 Task: Find connections with filter location Cotia with filter topic #brandingwith filter profile language English with filter current company Genpact with filter school Noida International University with filter industry Retail Gasoline with filter service category Growth Marketing with filter keywords title Graphic Designer
Action: Mouse moved to (542, 96)
Screenshot: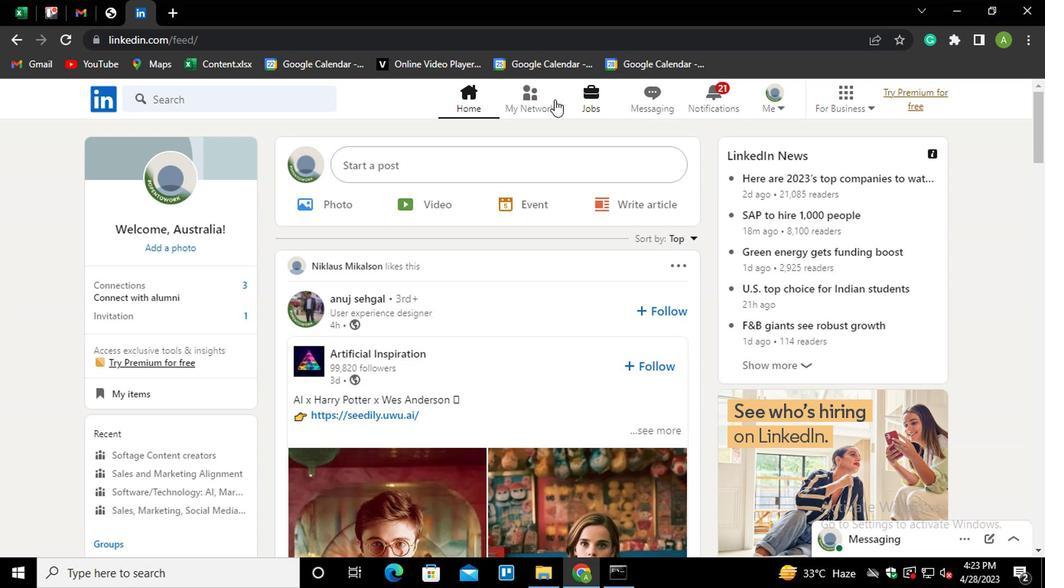 
Action: Mouse pressed left at (542, 96)
Screenshot: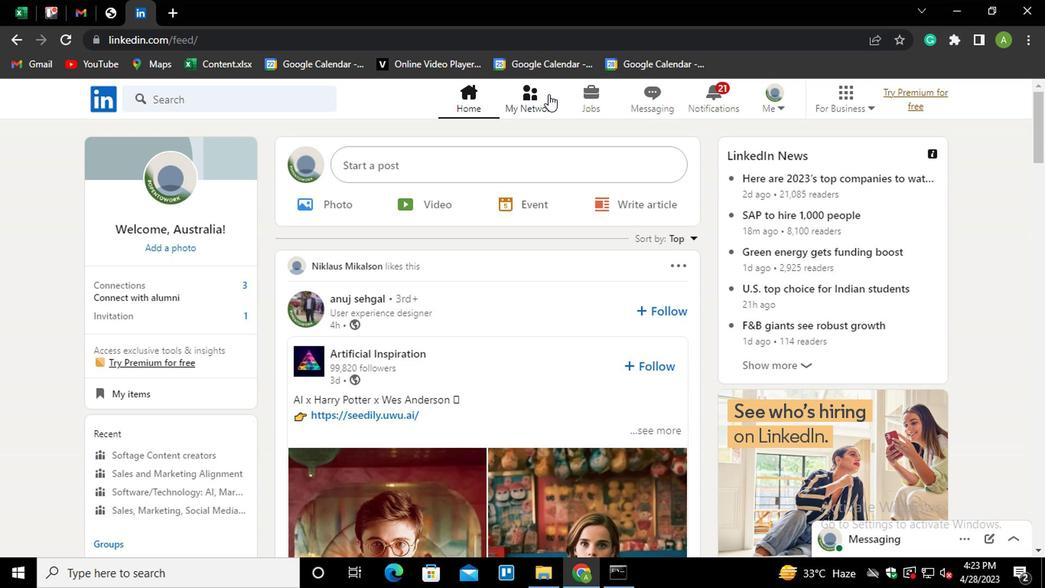 
Action: Mouse moved to (178, 182)
Screenshot: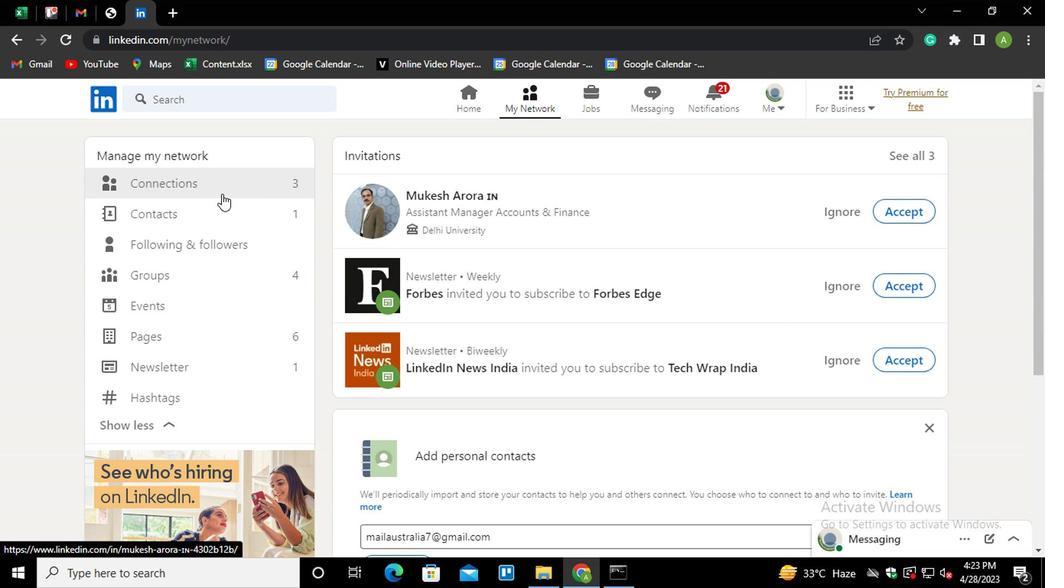 
Action: Mouse pressed left at (178, 182)
Screenshot: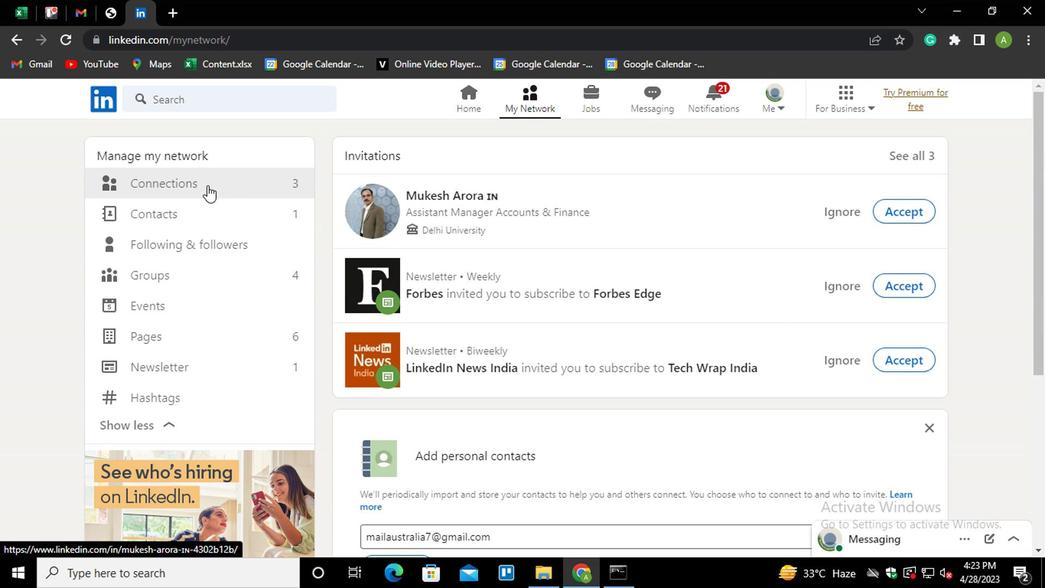 
Action: Mouse moved to (640, 174)
Screenshot: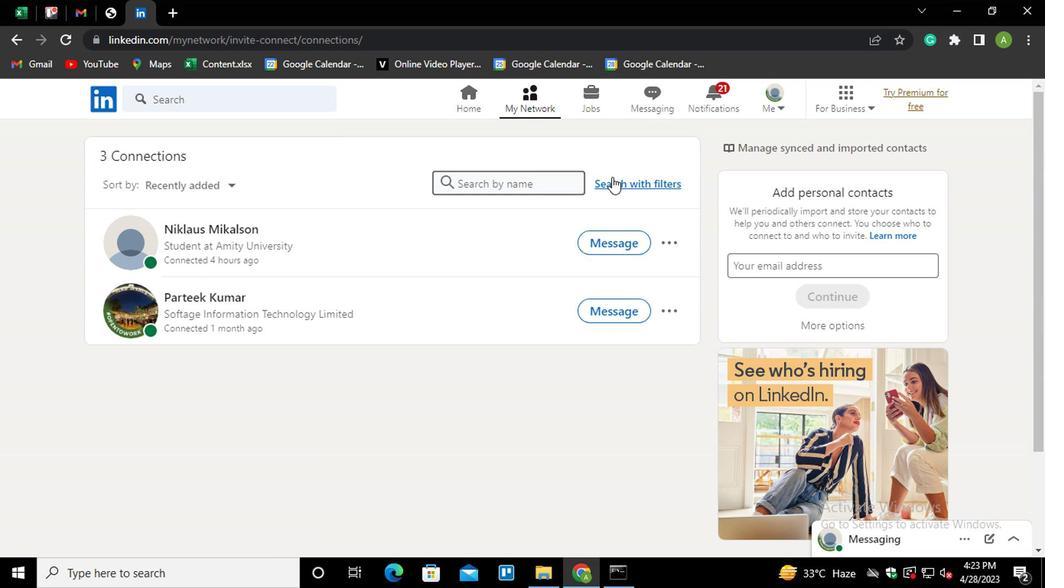 
Action: Mouse pressed left at (640, 174)
Screenshot: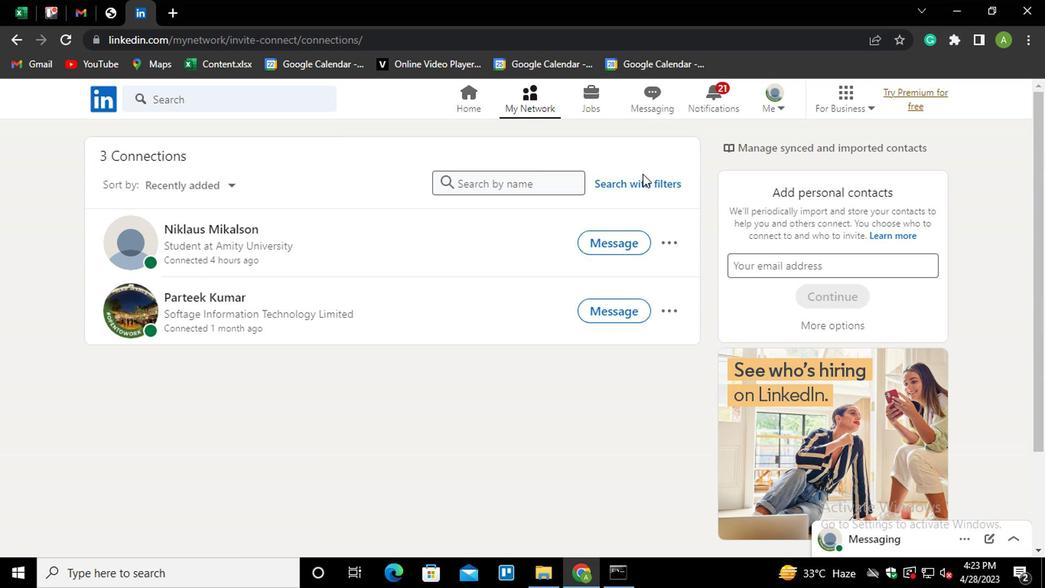 
Action: Mouse moved to (640, 182)
Screenshot: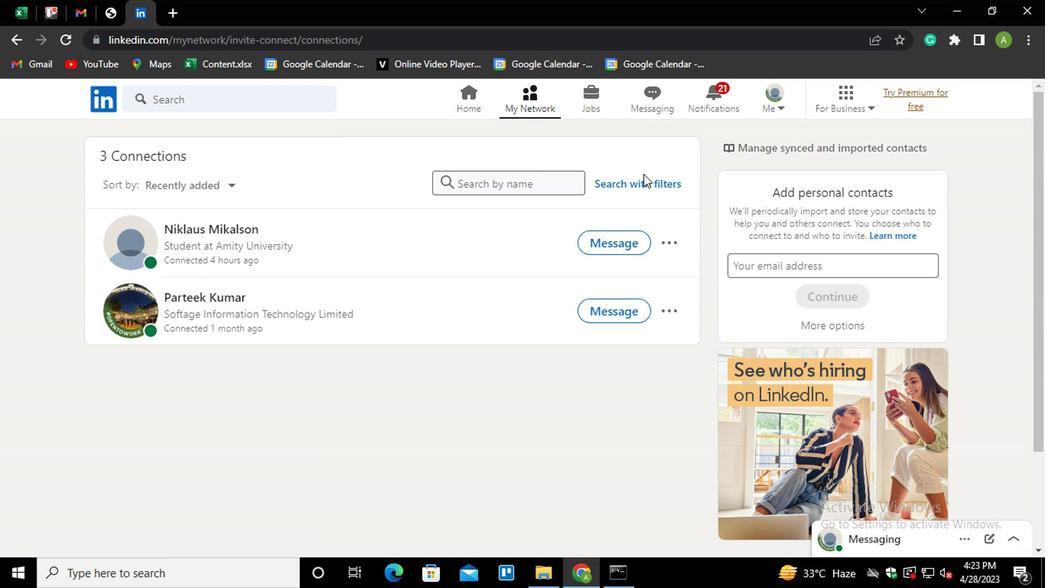 
Action: Mouse pressed left at (640, 182)
Screenshot: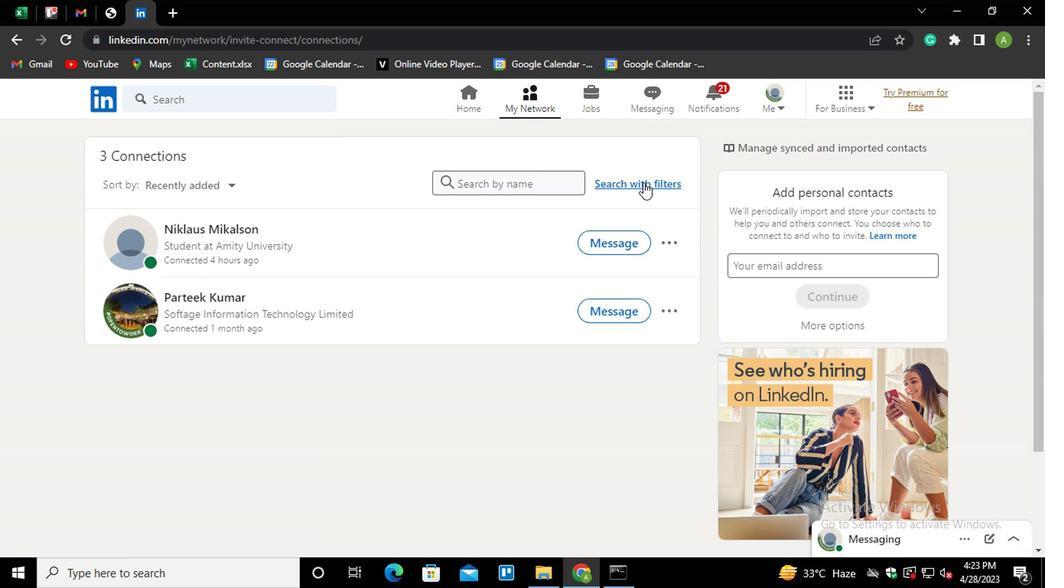 
Action: Mouse moved to (573, 142)
Screenshot: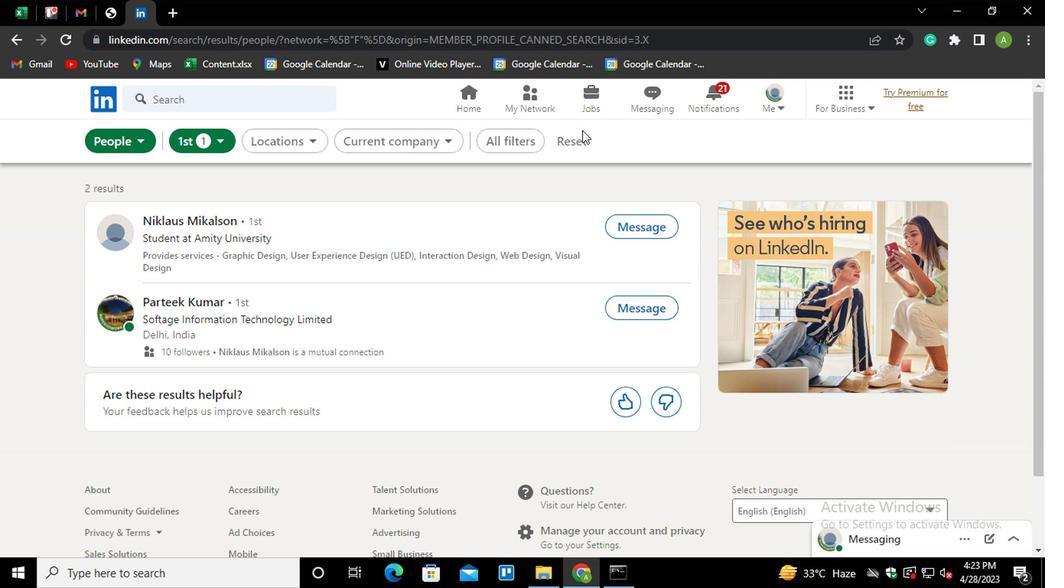 
Action: Mouse pressed left at (573, 142)
Screenshot: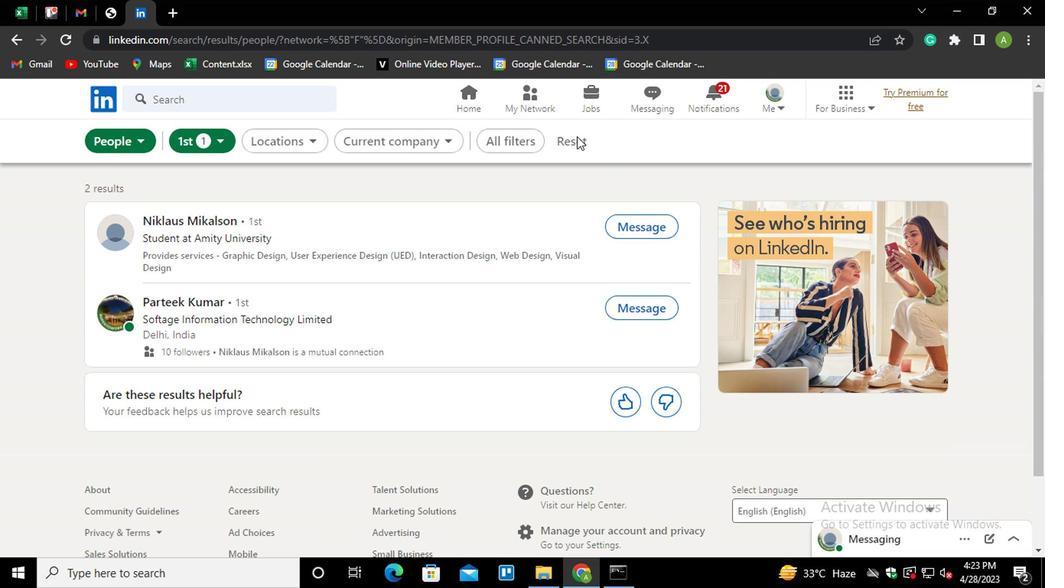 
Action: Mouse moved to (547, 136)
Screenshot: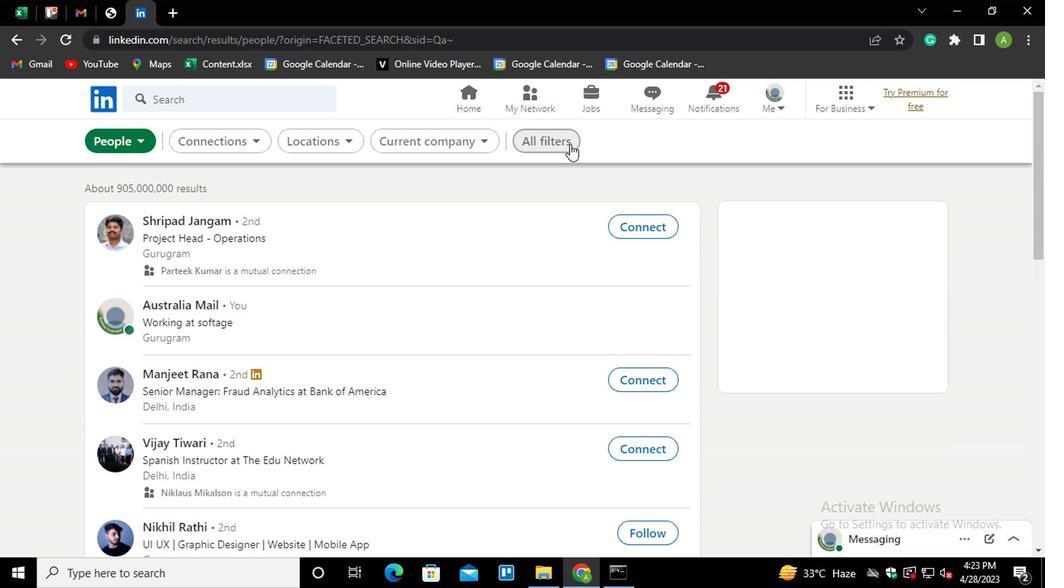 
Action: Mouse pressed left at (547, 136)
Screenshot: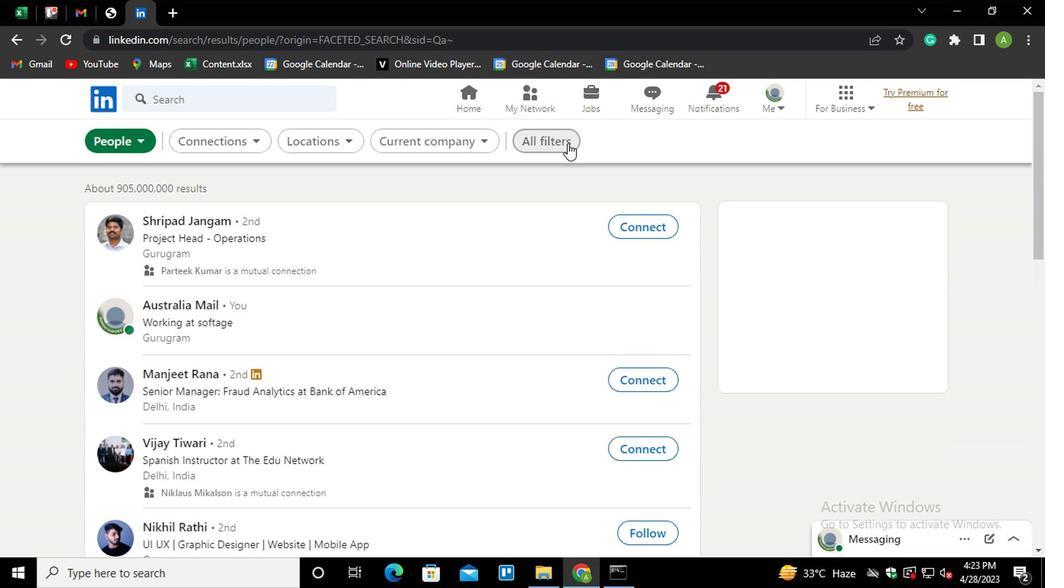 
Action: Mouse moved to (725, 340)
Screenshot: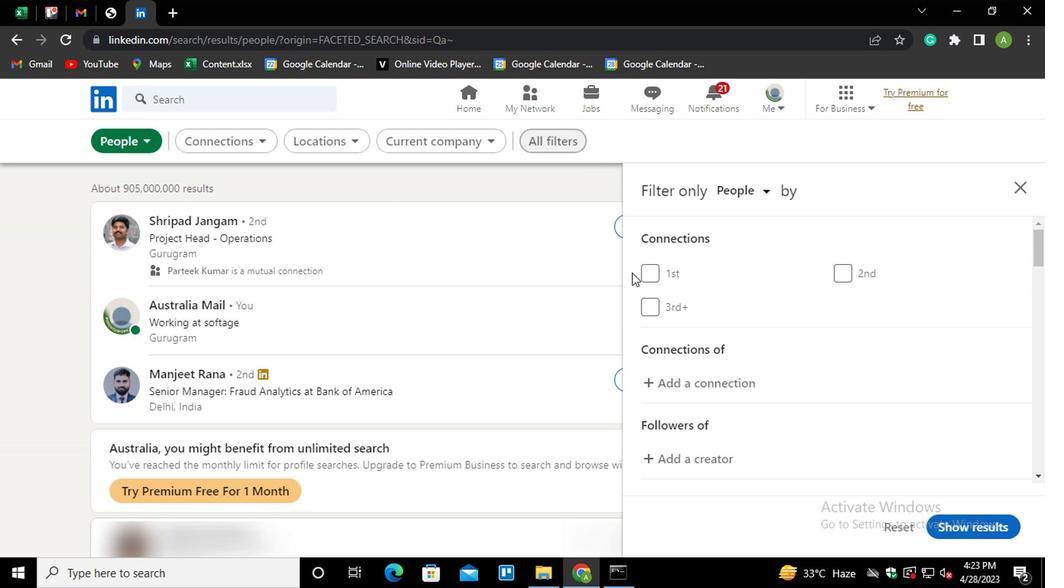 
Action: Mouse scrolled (725, 339) with delta (0, -1)
Screenshot: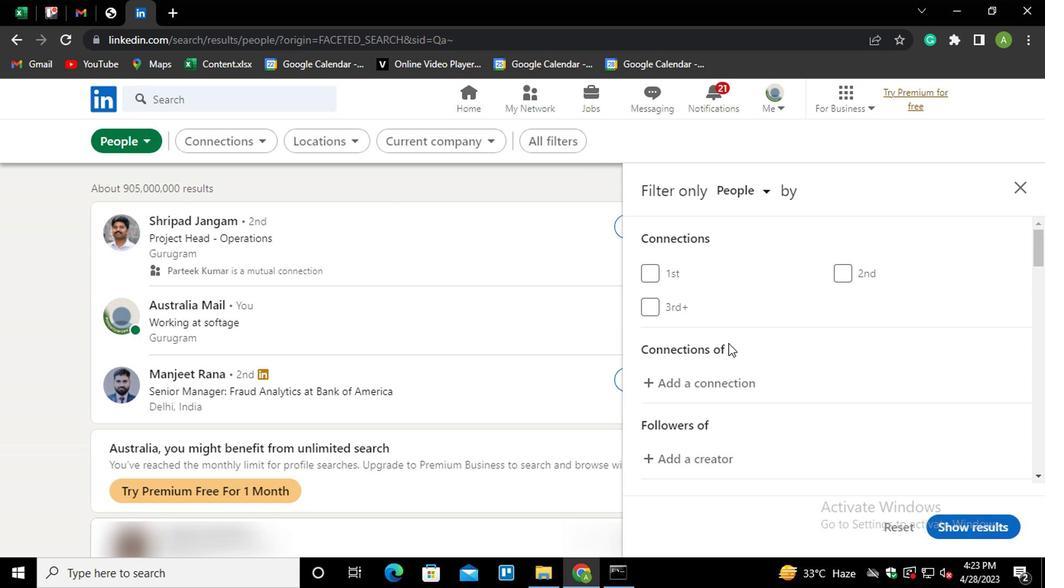 
Action: Mouse scrolled (725, 339) with delta (0, -1)
Screenshot: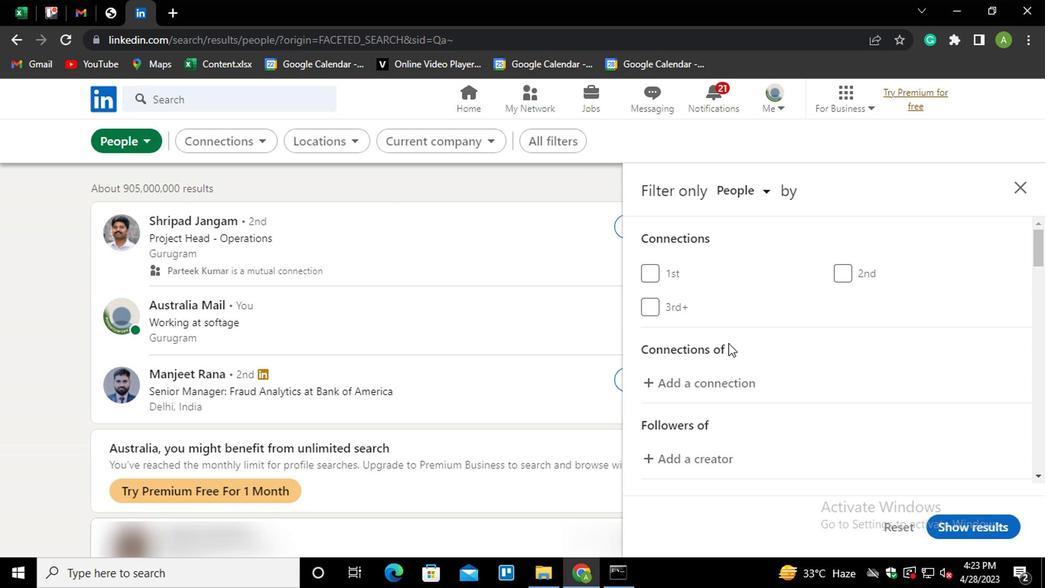 
Action: Mouse scrolled (725, 339) with delta (0, -1)
Screenshot: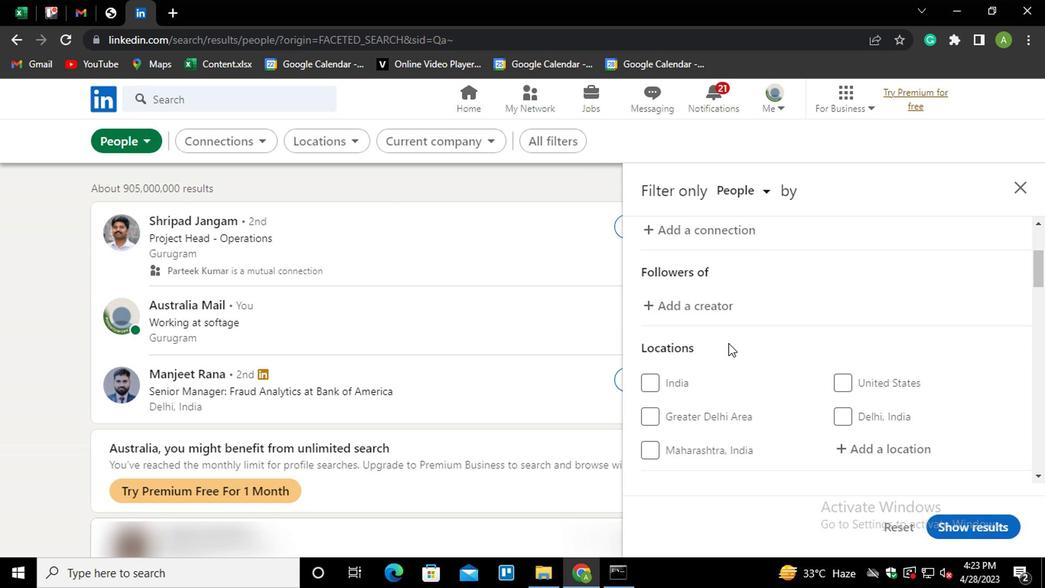 
Action: Mouse moved to (874, 364)
Screenshot: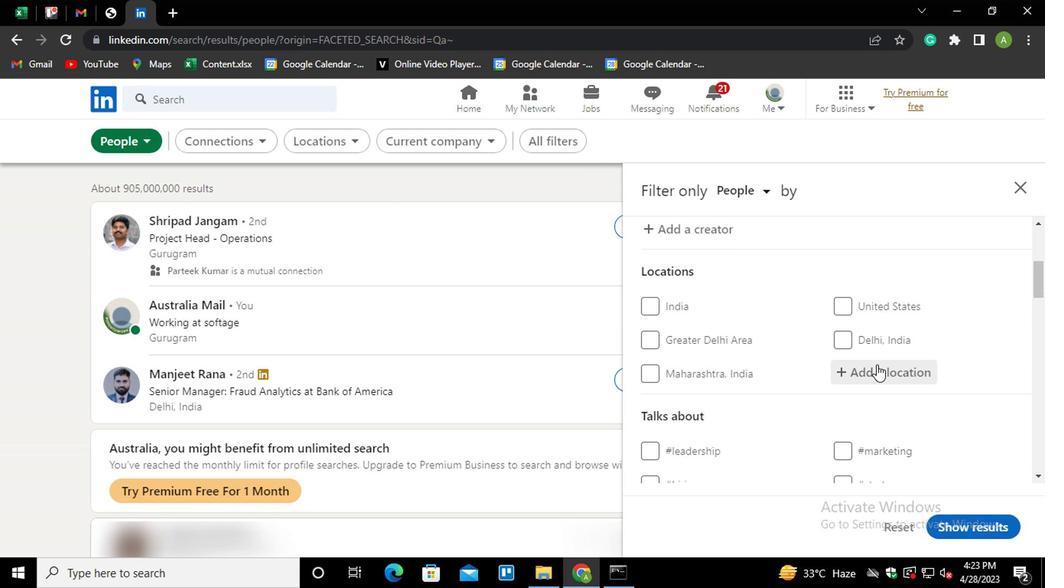 
Action: Mouse pressed left at (874, 364)
Screenshot: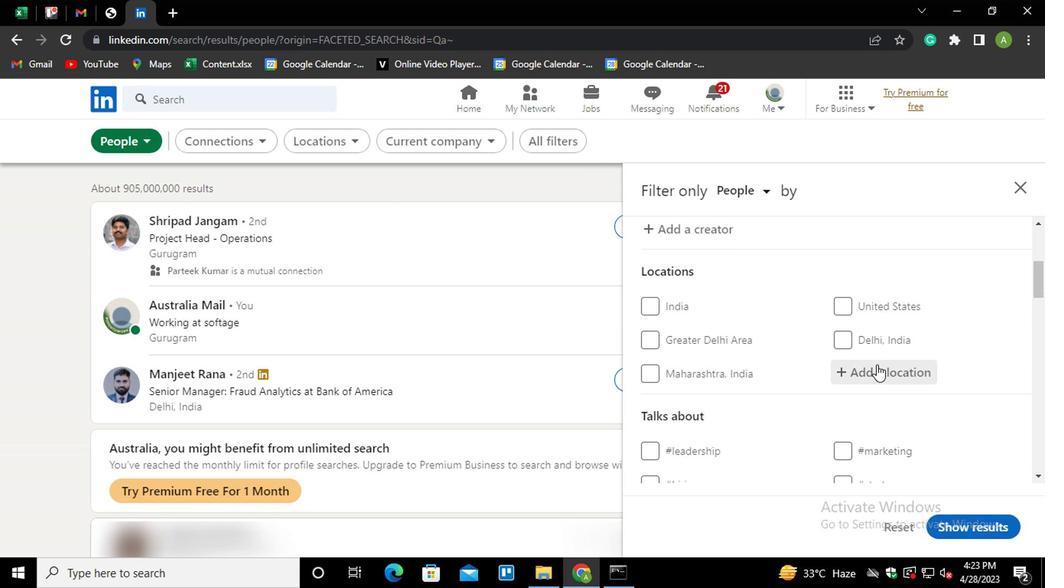 
Action: Key pressed <Key.shift>COTIA<Key.down><Key.enter>
Screenshot: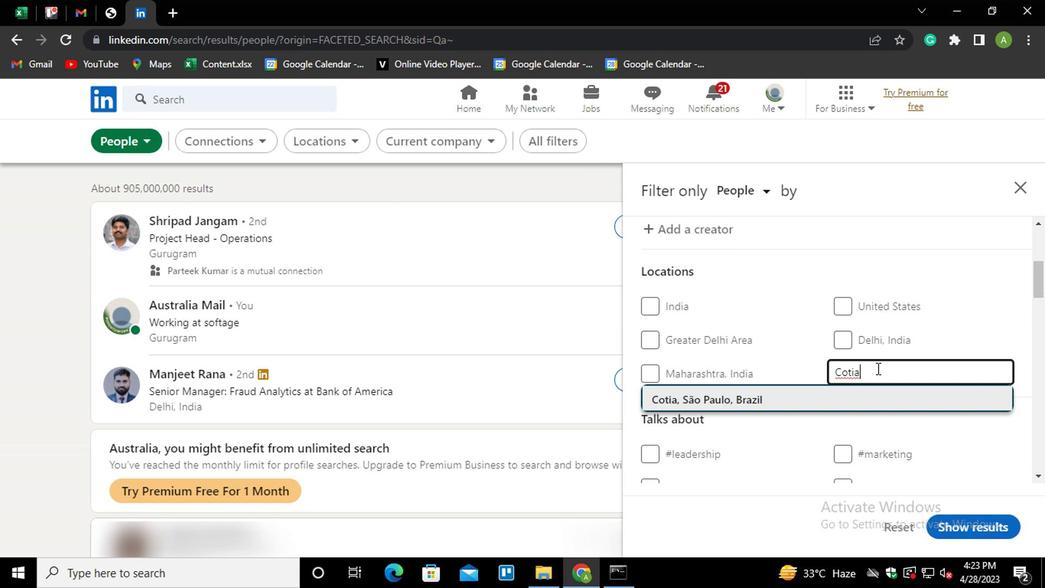 
Action: Mouse scrolled (874, 364) with delta (0, 0)
Screenshot: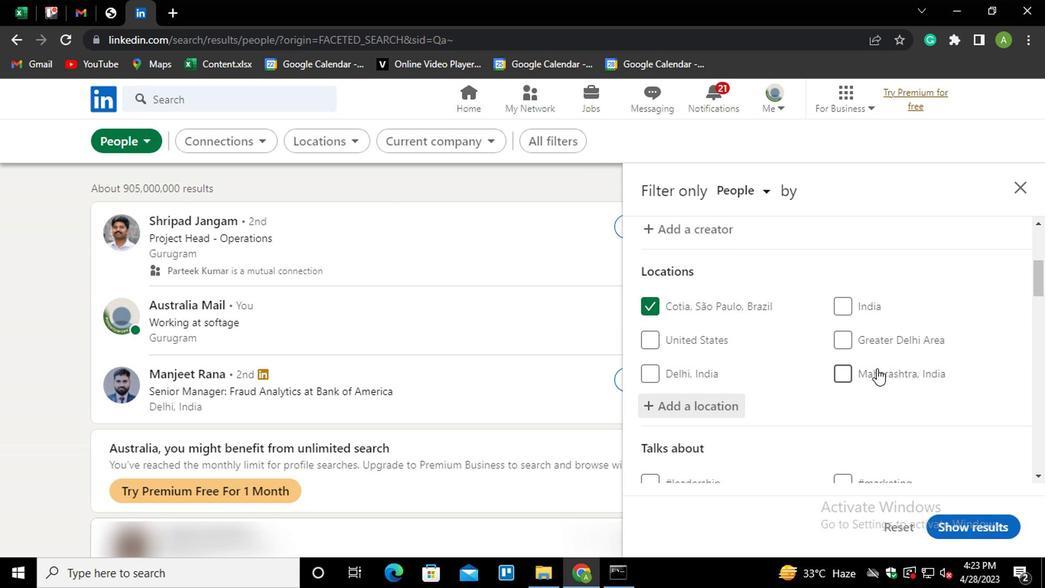 
Action: Mouse scrolled (874, 364) with delta (0, 0)
Screenshot: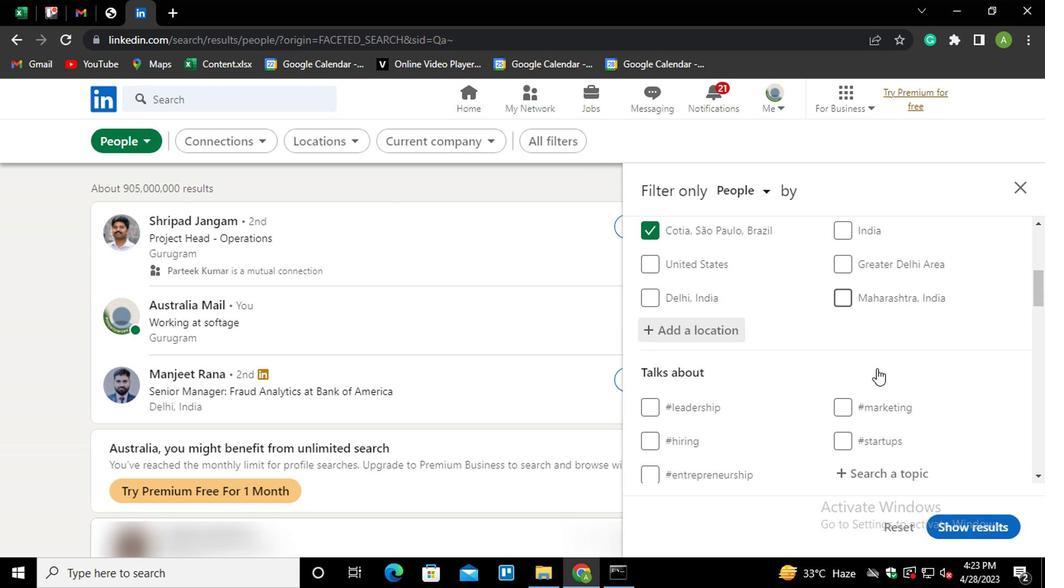 
Action: Mouse scrolled (874, 364) with delta (0, 0)
Screenshot: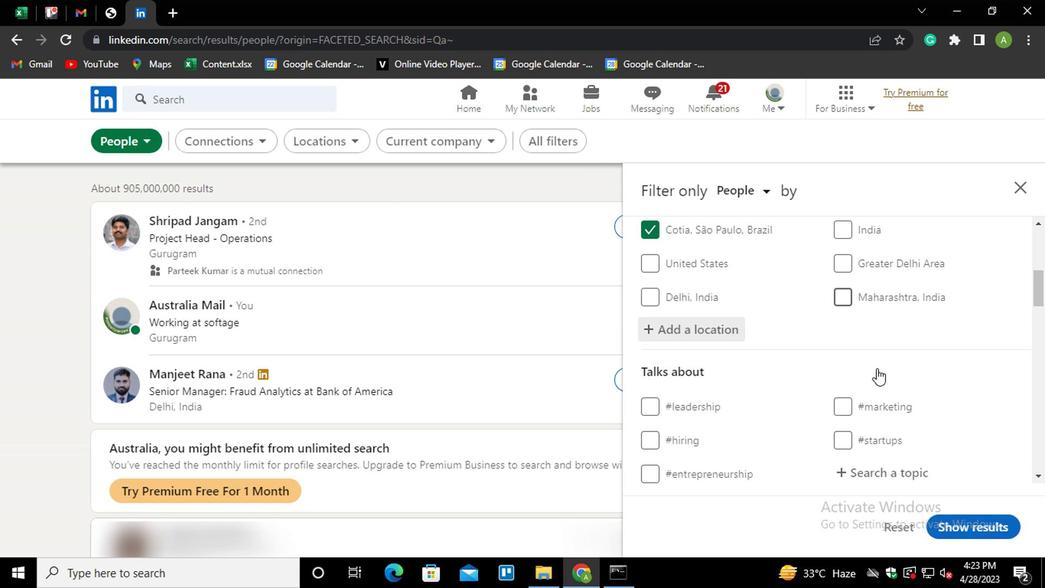 
Action: Mouse moved to (856, 319)
Screenshot: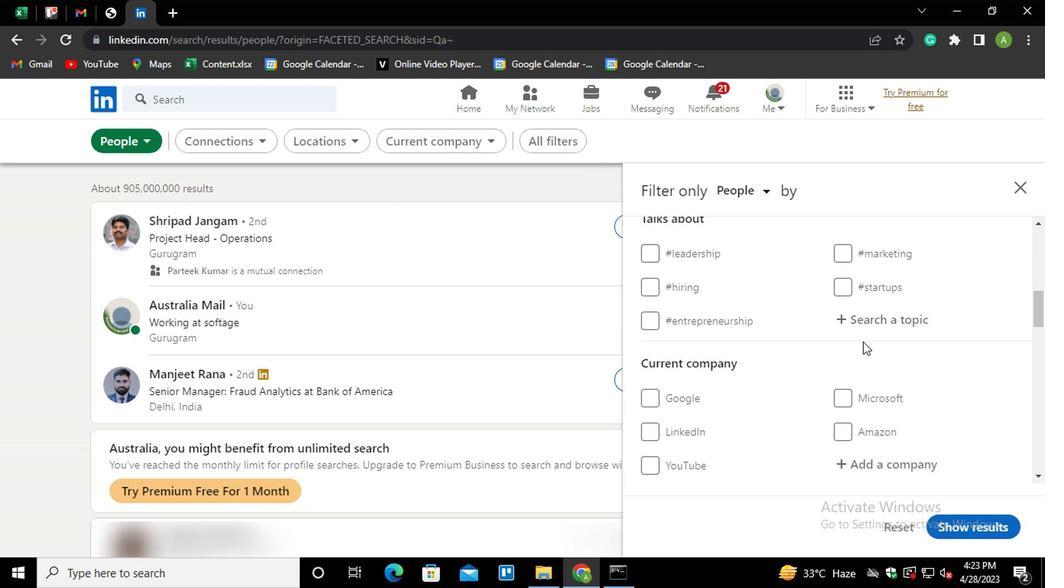 
Action: Mouse pressed left at (856, 319)
Screenshot: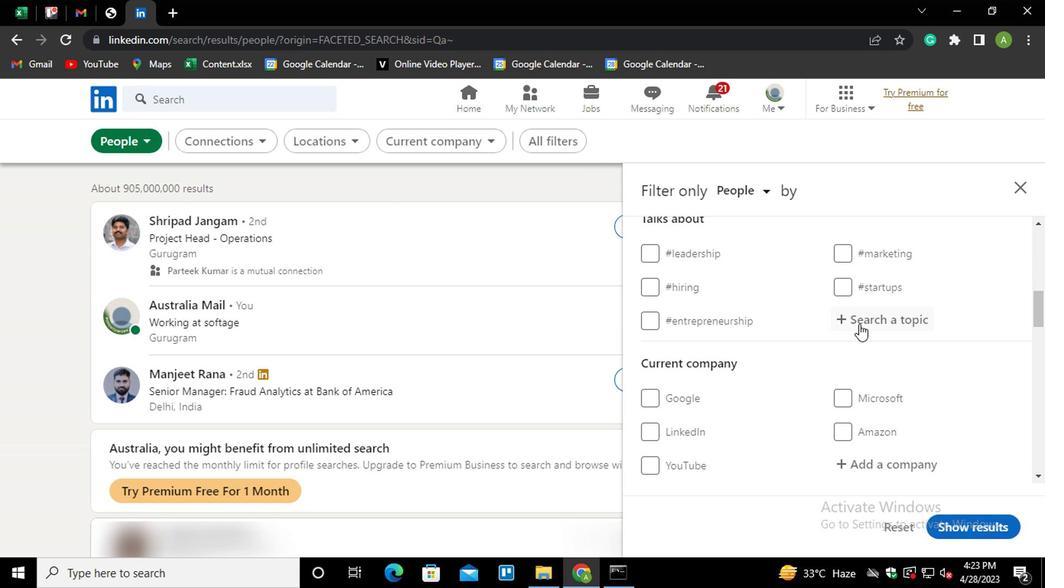 
Action: Mouse moved to (854, 319)
Screenshot: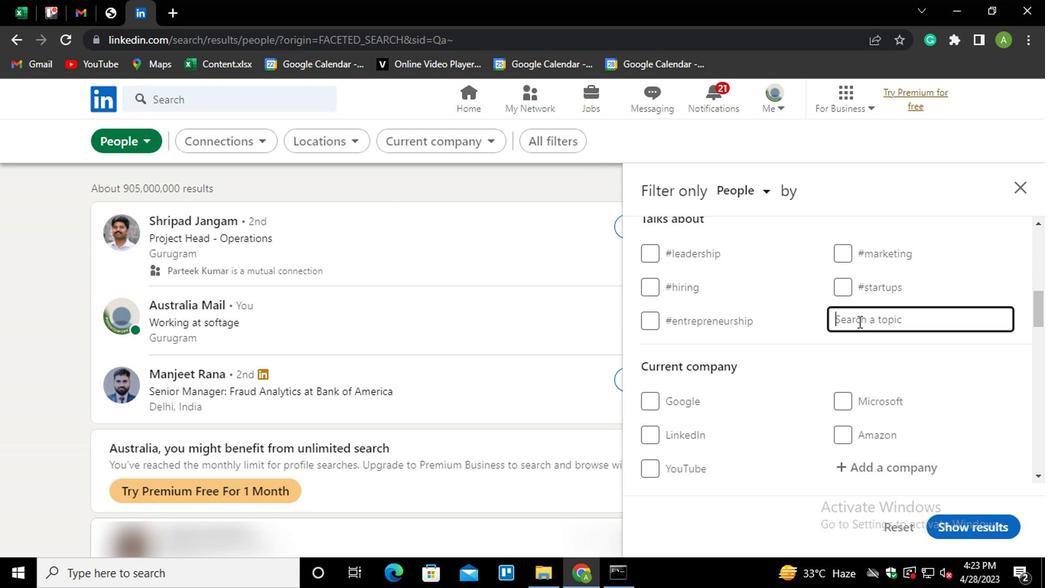 
Action: Key pressed <Key.shift><Key.shift>BRAND<Key.down><Key.enter>
Screenshot: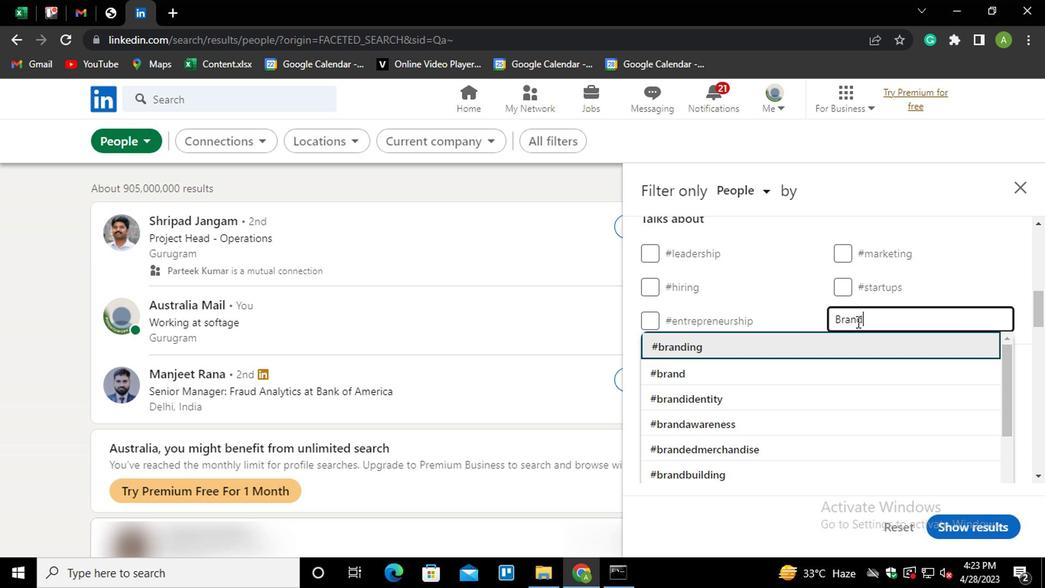
Action: Mouse moved to (855, 334)
Screenshot: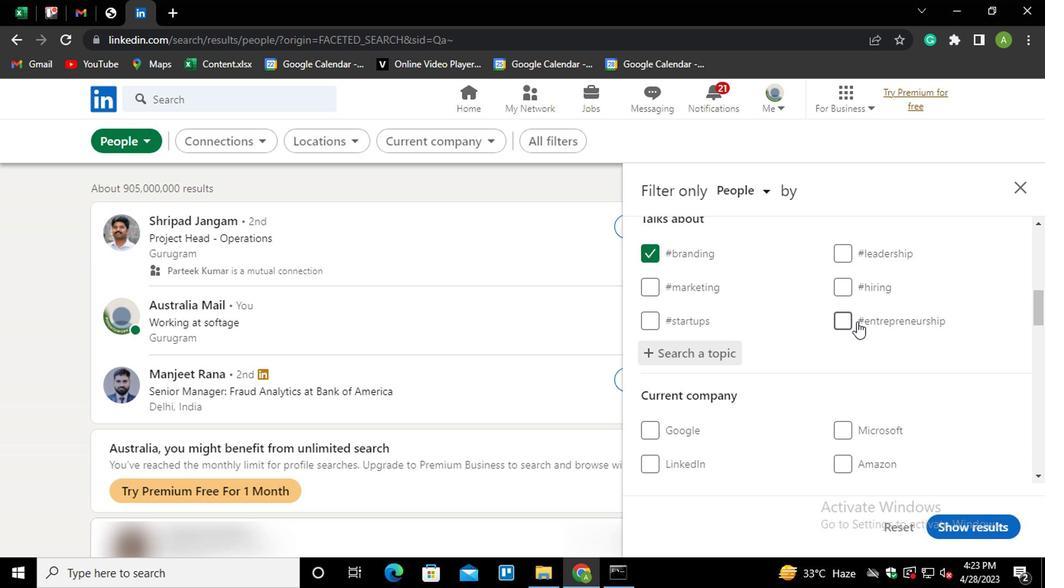 
Action: Mouse scrolled (855, 333) with delta (0, -1)
Screenshot: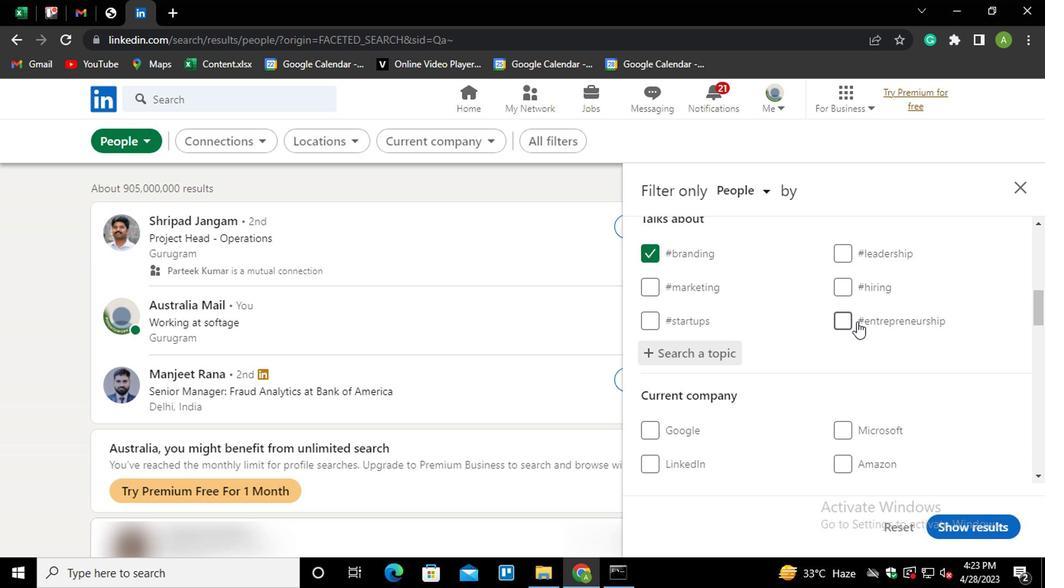 
Action: Mouse scrolled (855, 333) with delta (0, -1)
Screenshot: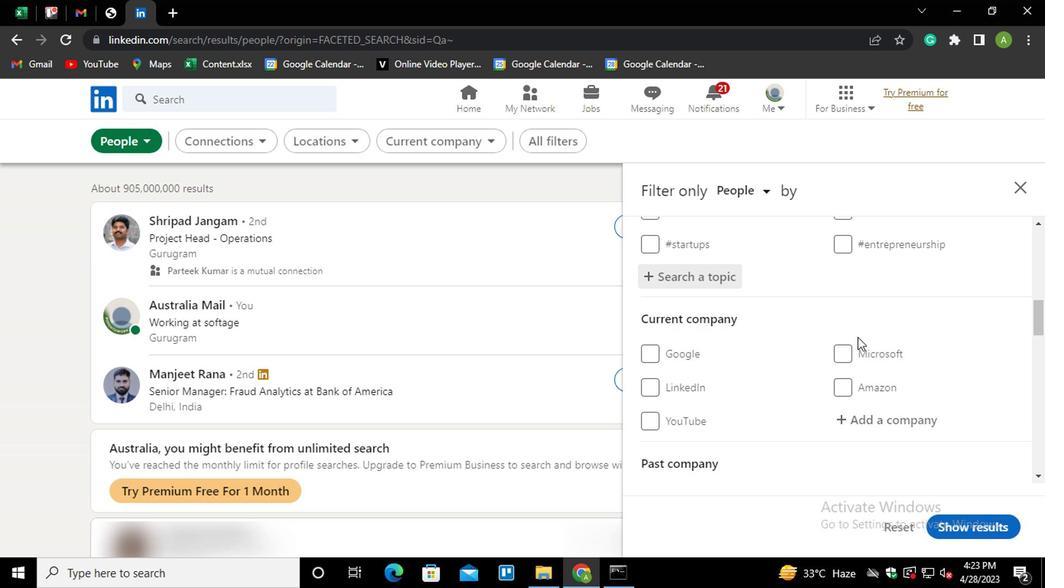 
Action: Mouse scrolled (855, 333) with delta (0, -1)
Screenshot: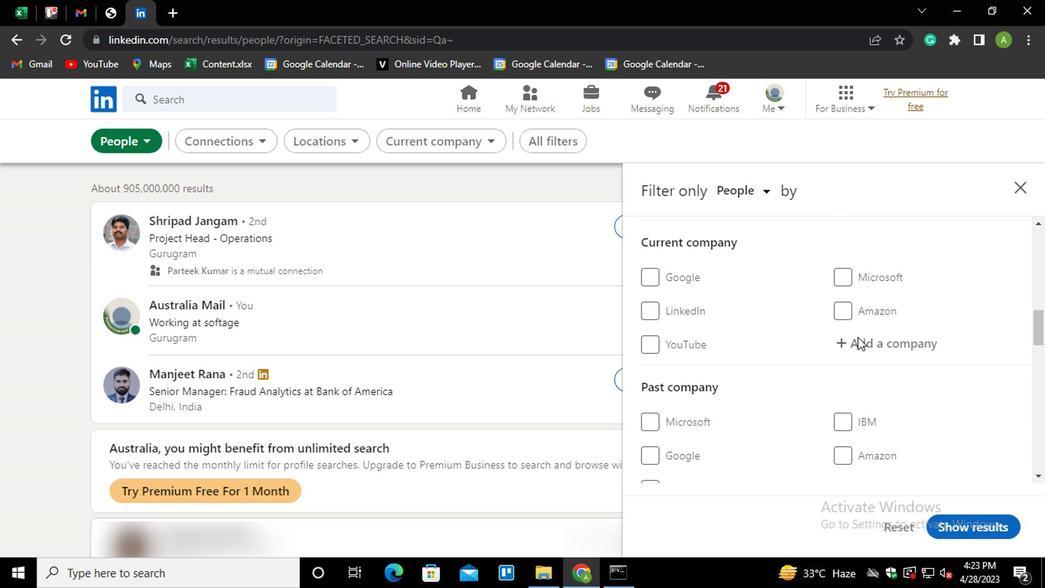 
Action: Mouse scrolled (855, 333) with delta (0, -1)
Screenshot: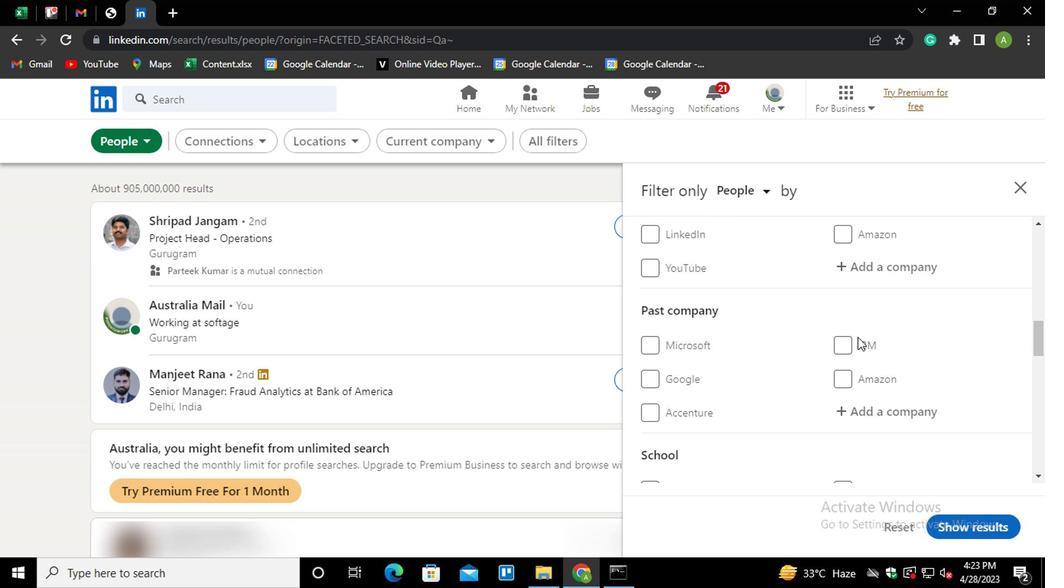 
Action: Mouse scrolled (855, 333) with delta (0, -1)
Screenshot: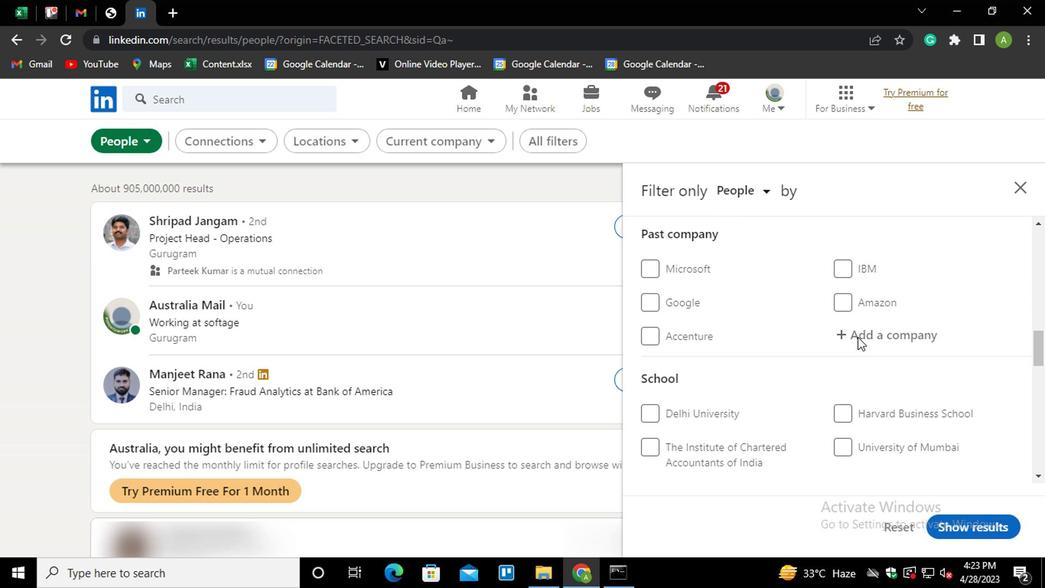 
Action: Mouse scrolled (855, 333) with delta (0, -1)
Screenshot: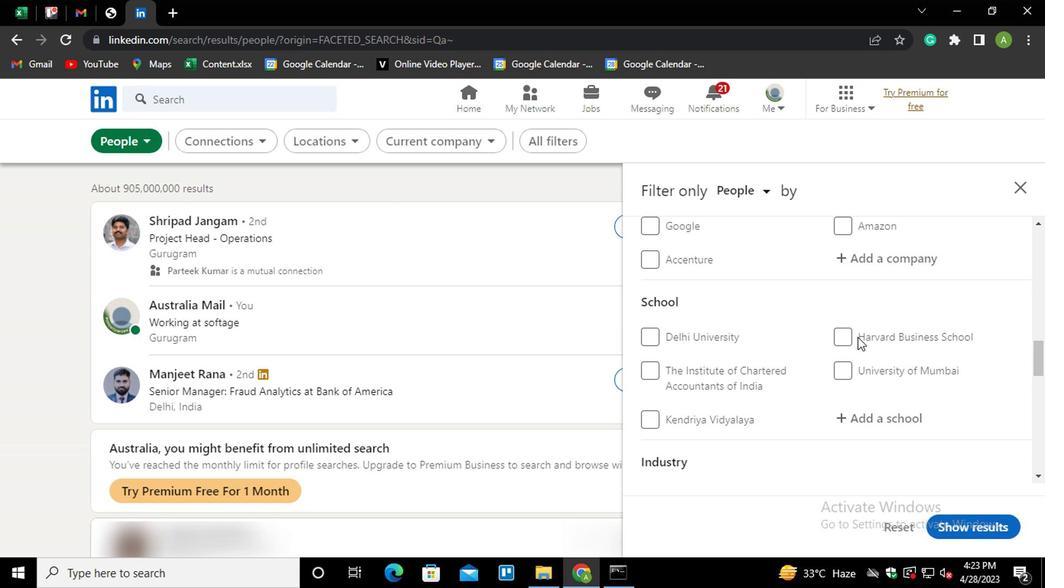 
Action: Mouse scrolled (855, 333) with delta (0, -1)
Screenshot: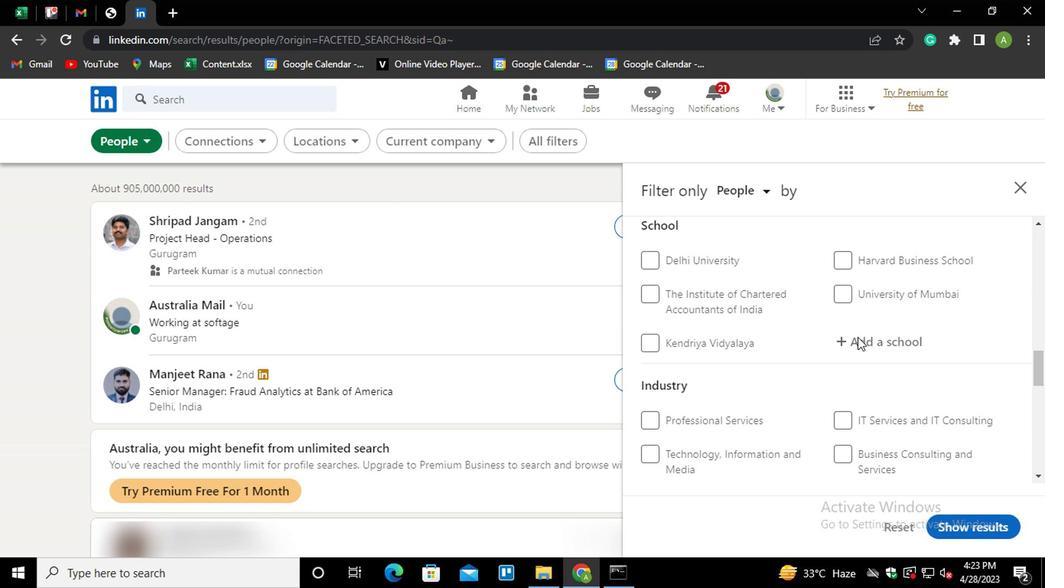 
Action: Mouse scrolled (855, 333) with delta (0, -1)
Screenshot: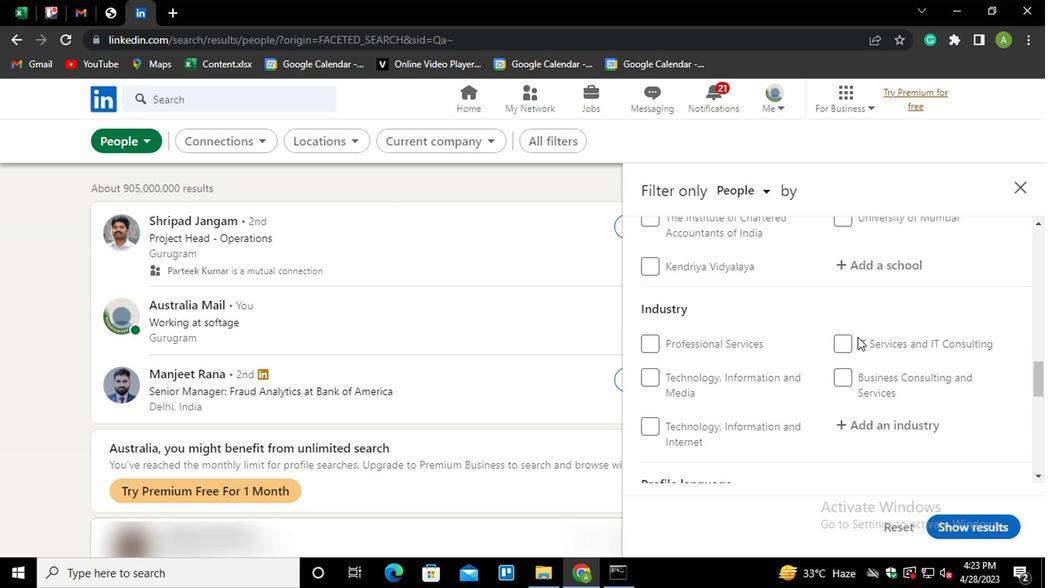 
Action: Mouse scrolled (855, 333) with delta (0, -1)
Screenshot: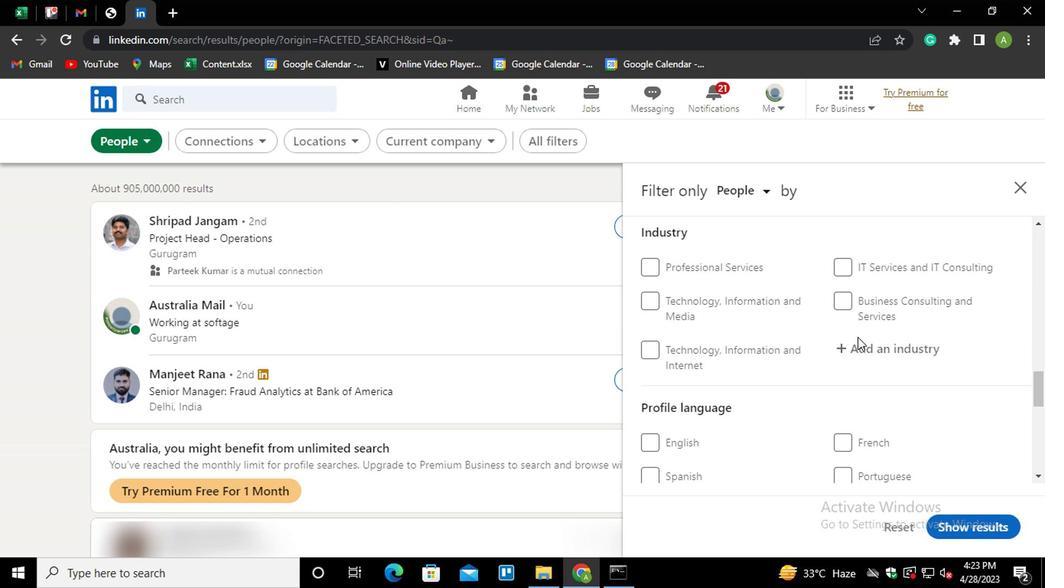 
Action: Mouse moved to (680, 359)
Screenshot: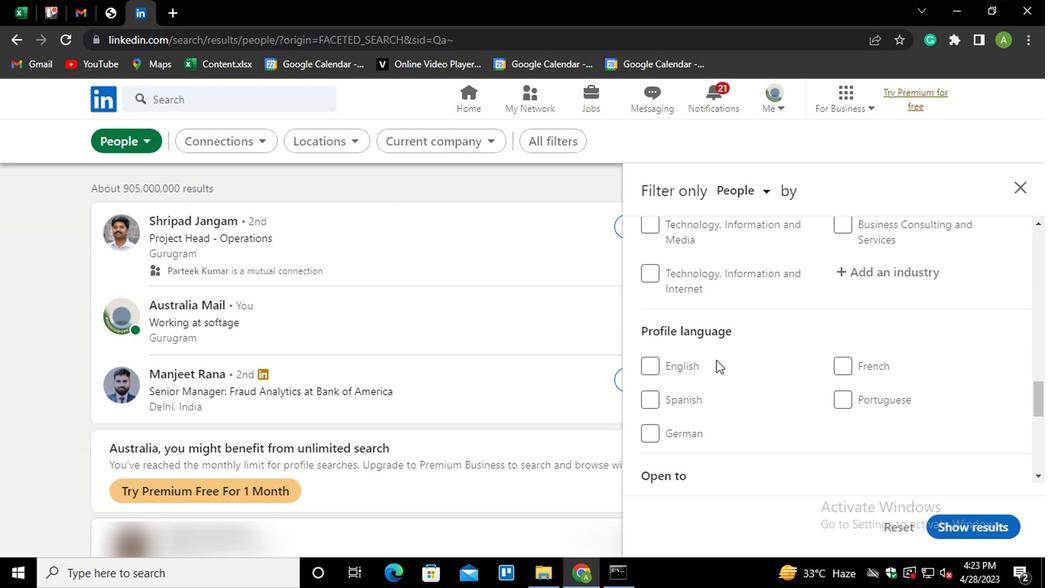 
Action: Mouse pressed left at (680, 359)
Screenshot: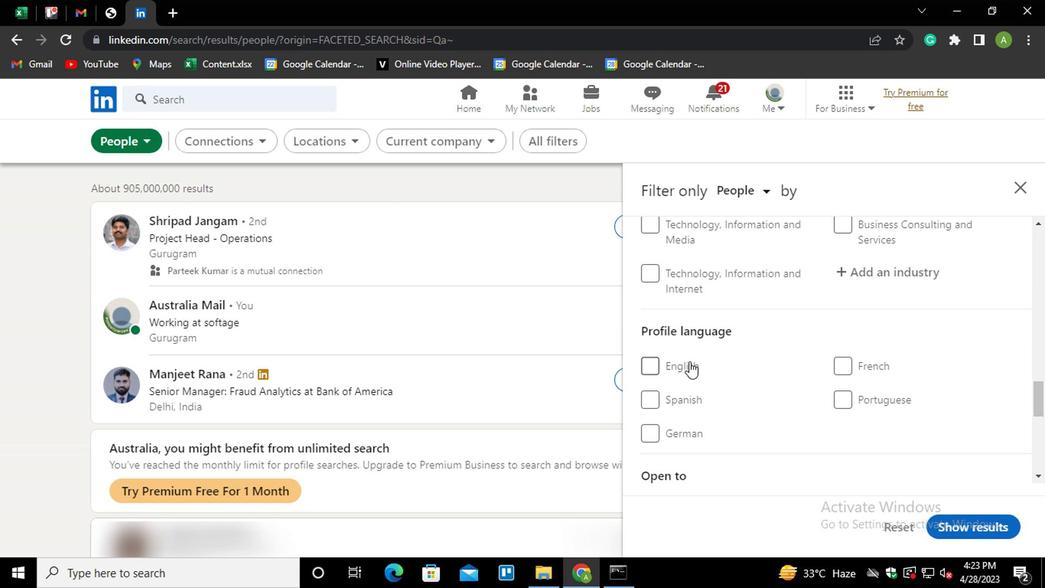 
Action: Mouse moved to (818, 355)
Screenshot: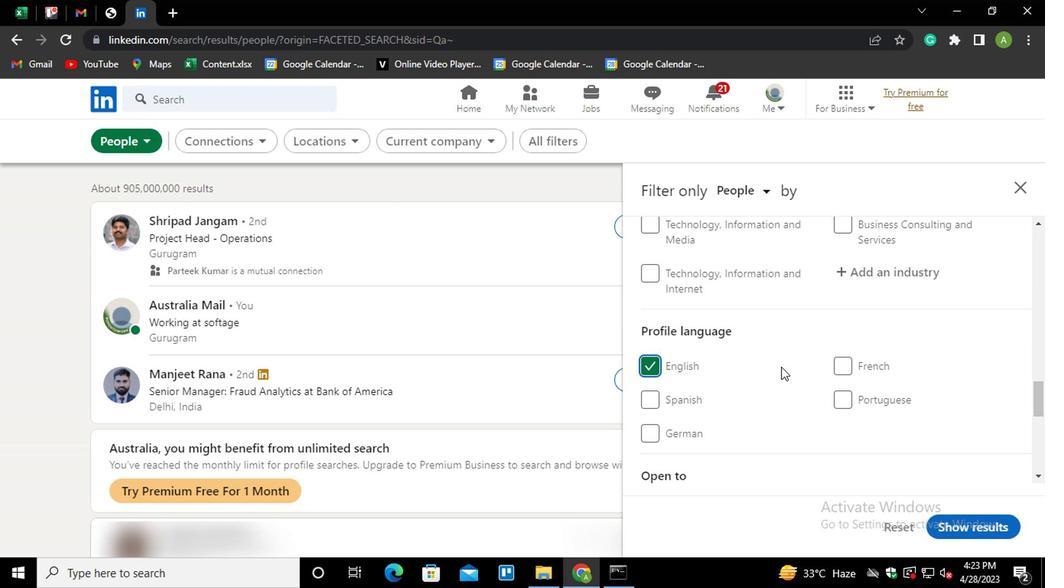 
Action: Mouse scrolled (818, 356) with delta (0, 1)
Screenshot: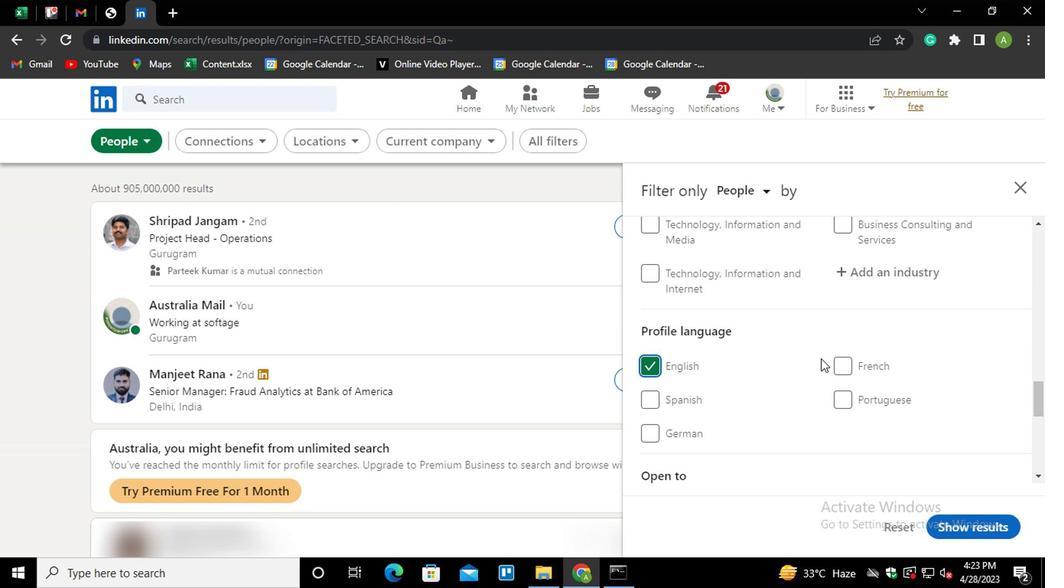 
Action: Mouse scrolled (818, 356) with delta (0, 1)
Screenshot: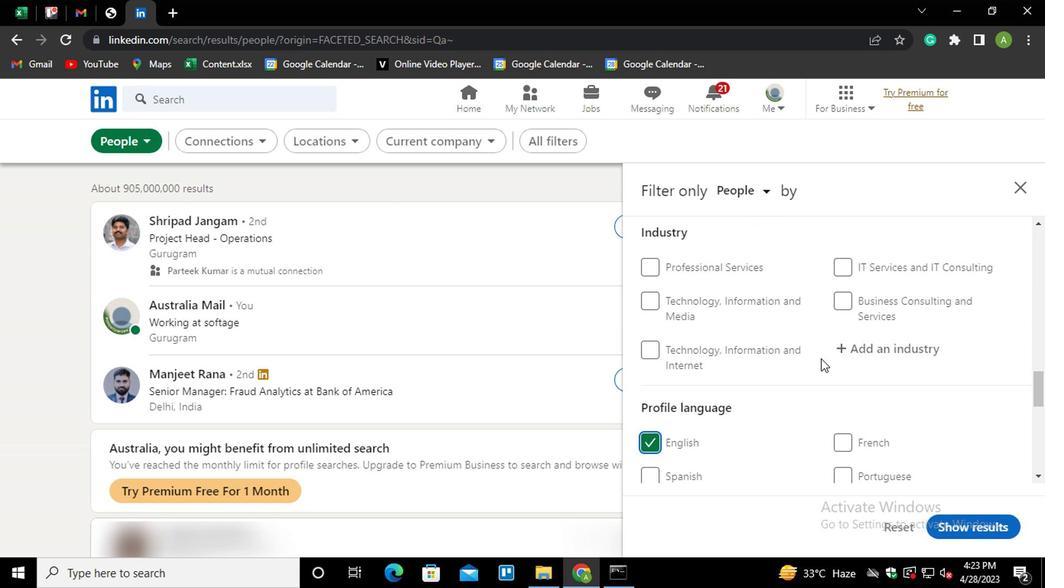 
Action: Mouse scrolled (818, 356) with delta (0, 1)
Screenshot: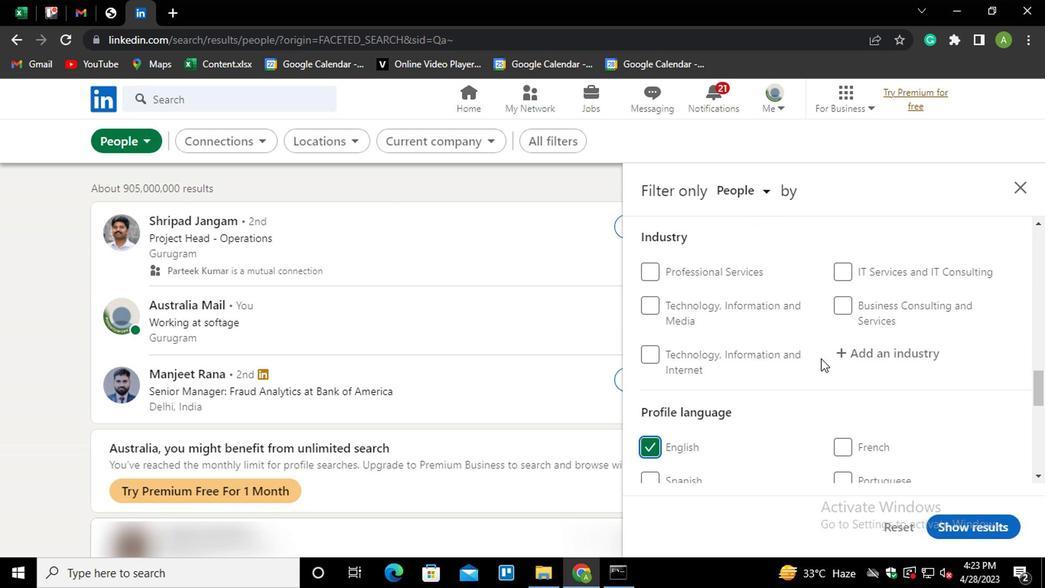 
Action: Mouse scrolled (818, 356) with delta (0, 1)
Screenshot: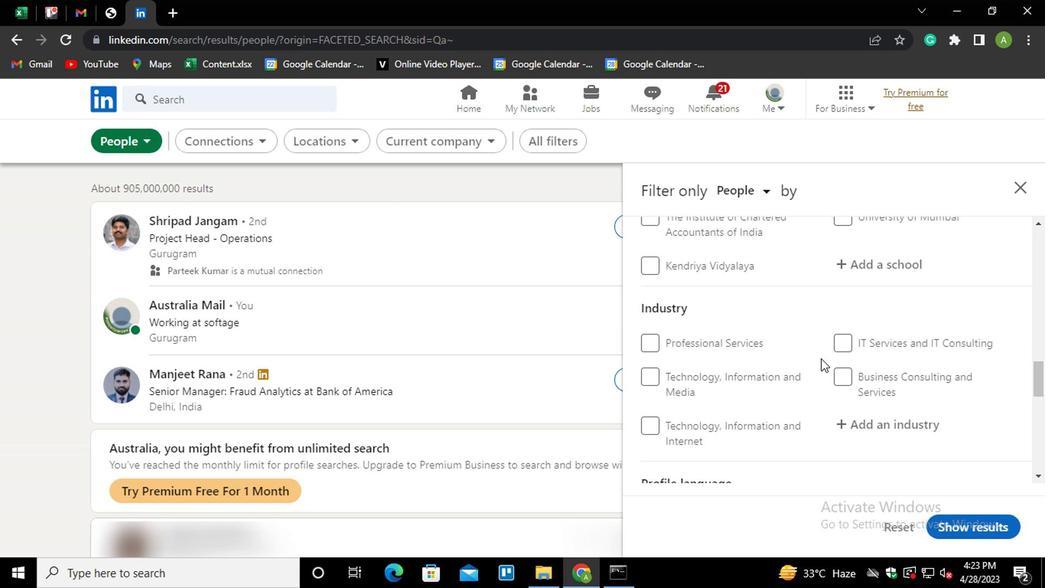 
Action: Mouse scrolled (818, 356) with delta (0, 1)
Screenshot: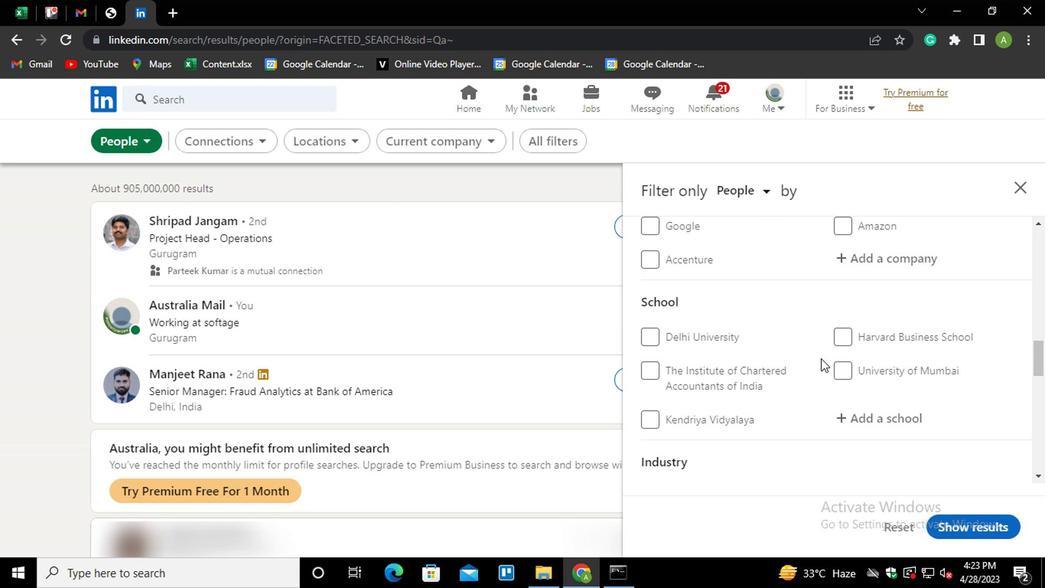 
Action: Mouse scrolled (818, 356) with delta (0, 1)
Screenshot: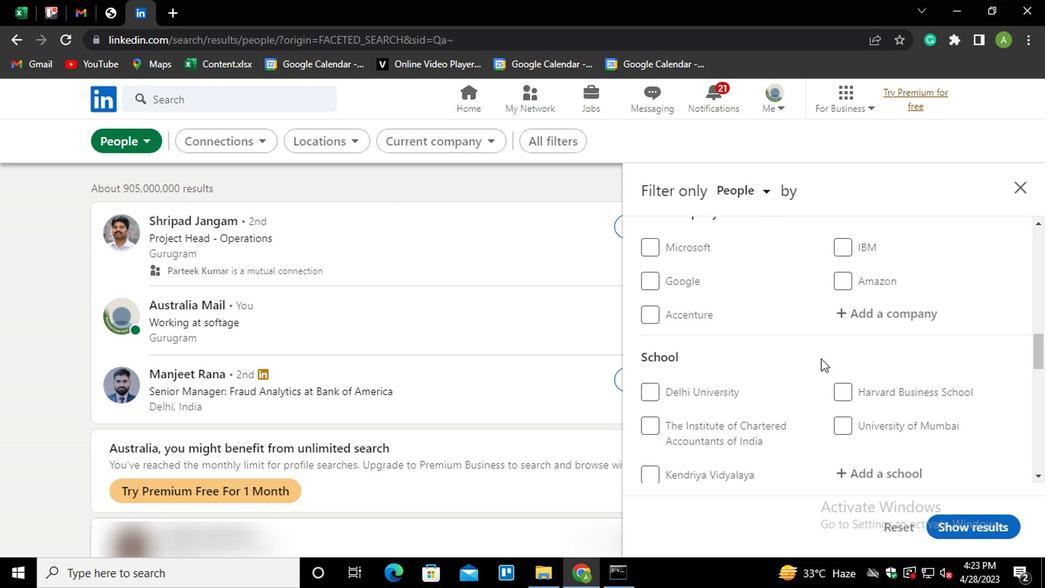 
Action: Mouse scrolled (818, 356) with delta (0, 1)
Screenshot: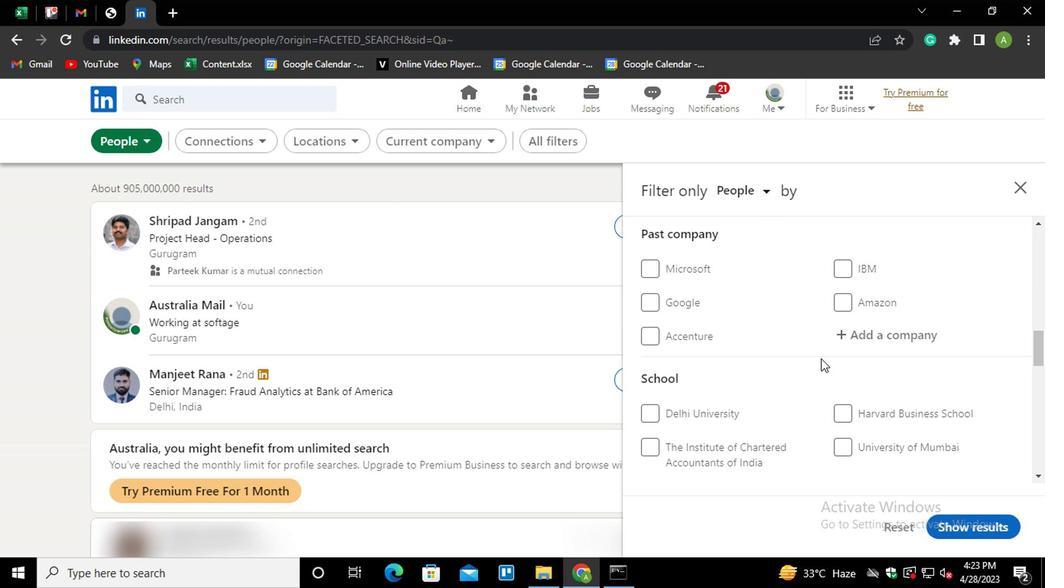 
Action: Mouse moved to (849, 344)
Screenshot: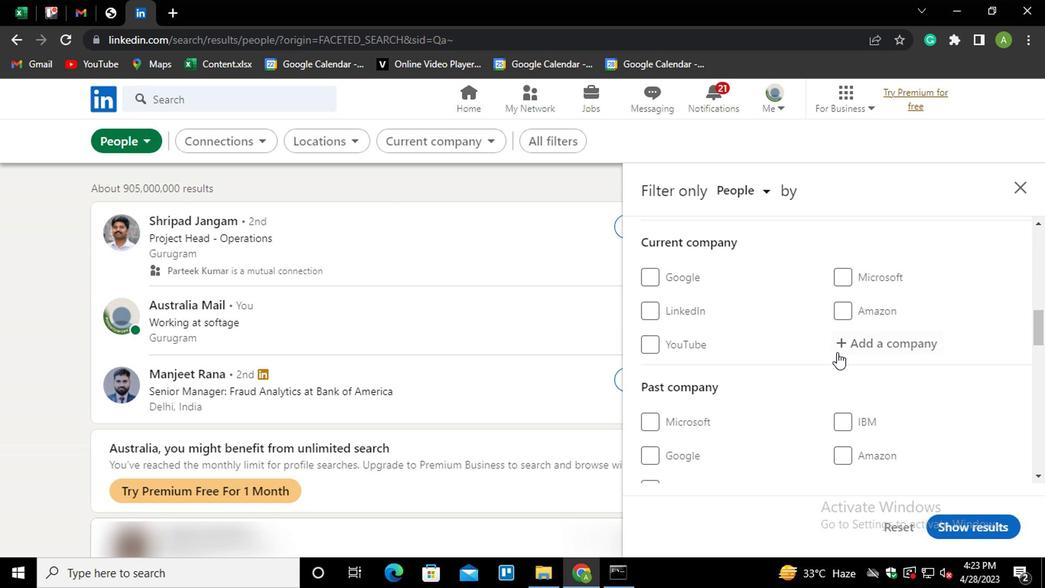 
Action: Mouse pressed left at (849, 344)
Screenshot: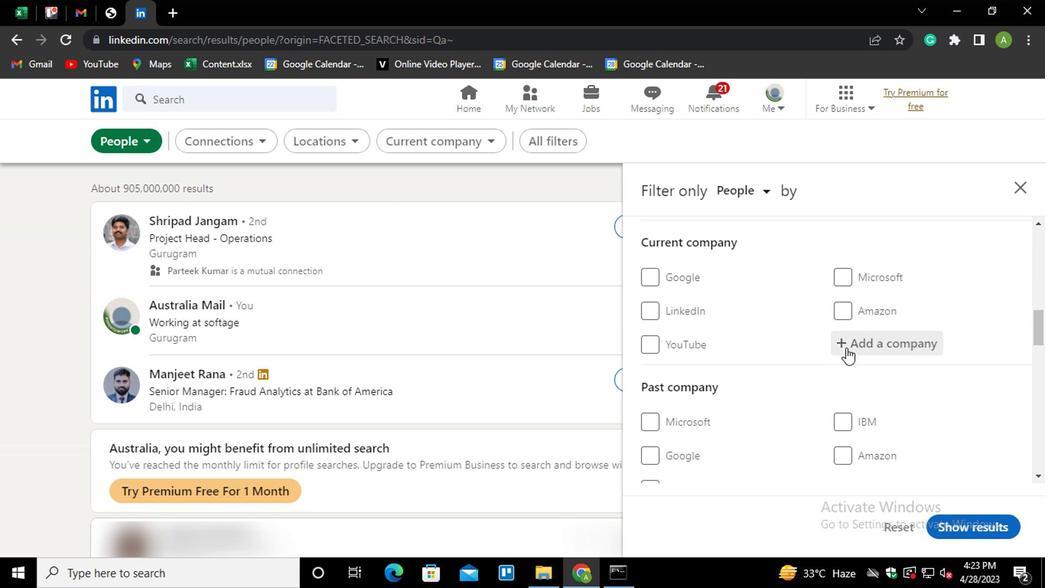 
Action: Key pressed <Key.shift>G
Screenshot: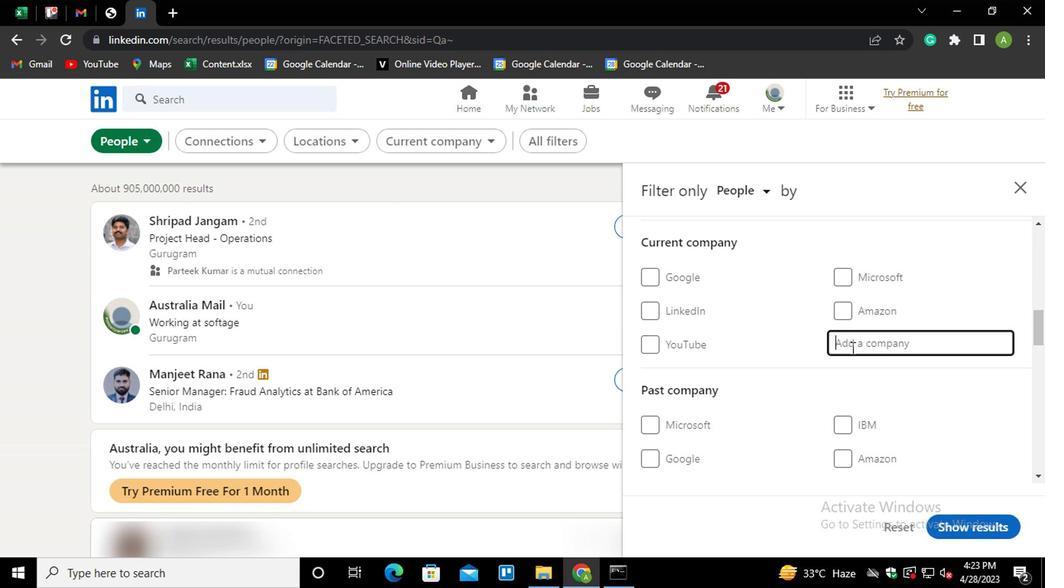 
Action: Mouse moved to (849, 344)
Screenshot: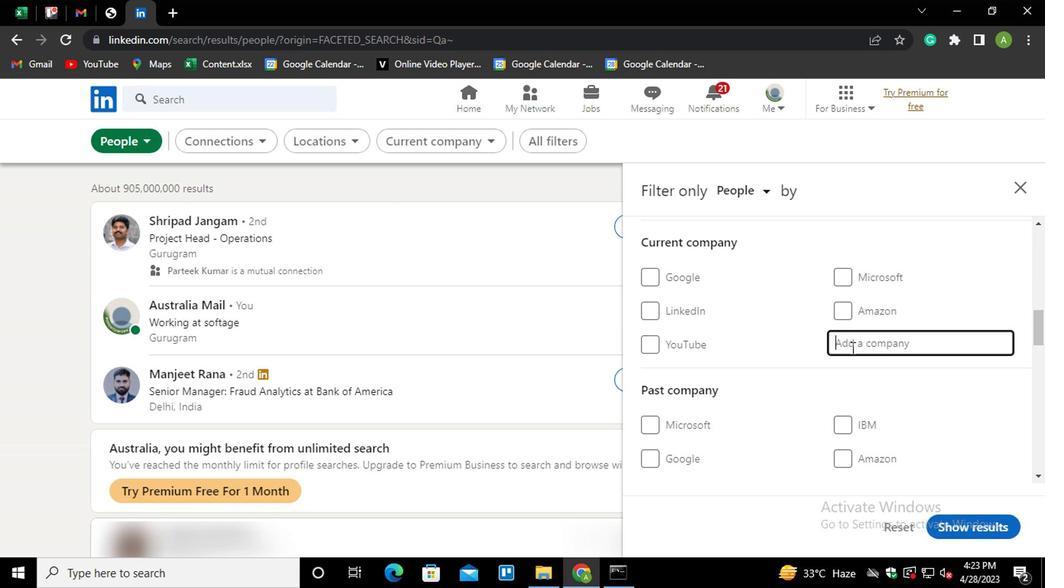 
Action: Key pressed ENPE<Key.down>CT
Screenshot: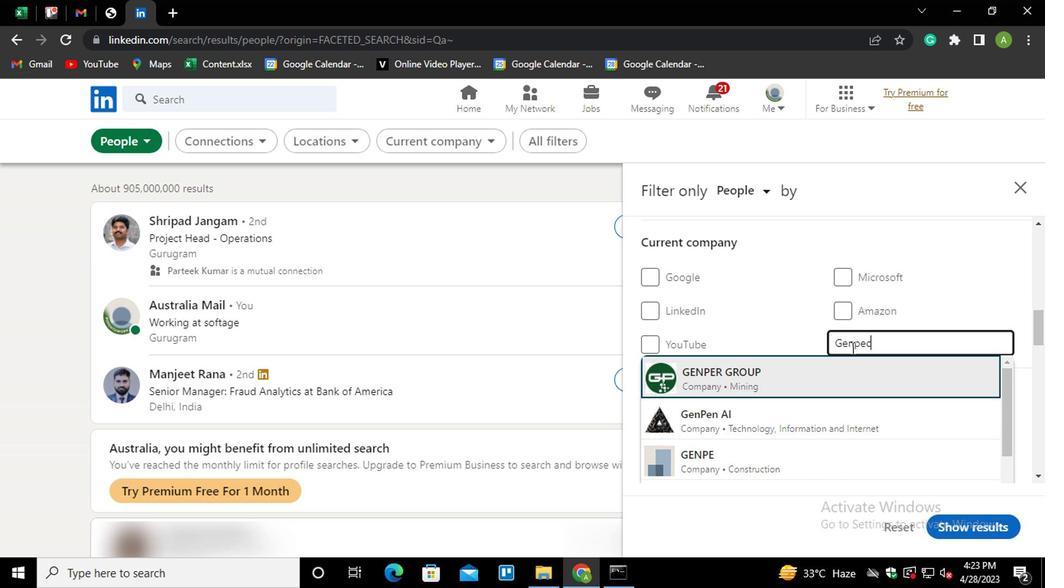 
Action: Mouse moved to (901, 350)
Screenshot: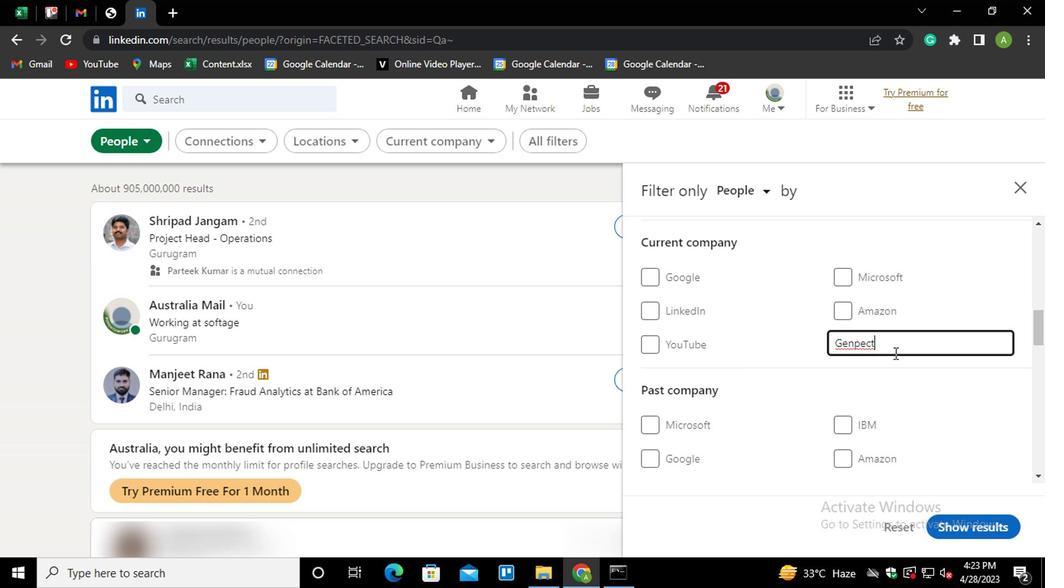
Action: Key pressed <Key.left><Key.left><Key.left><Key.right><Key.backspace>A<Key.down><Key.enter>
Screenshot: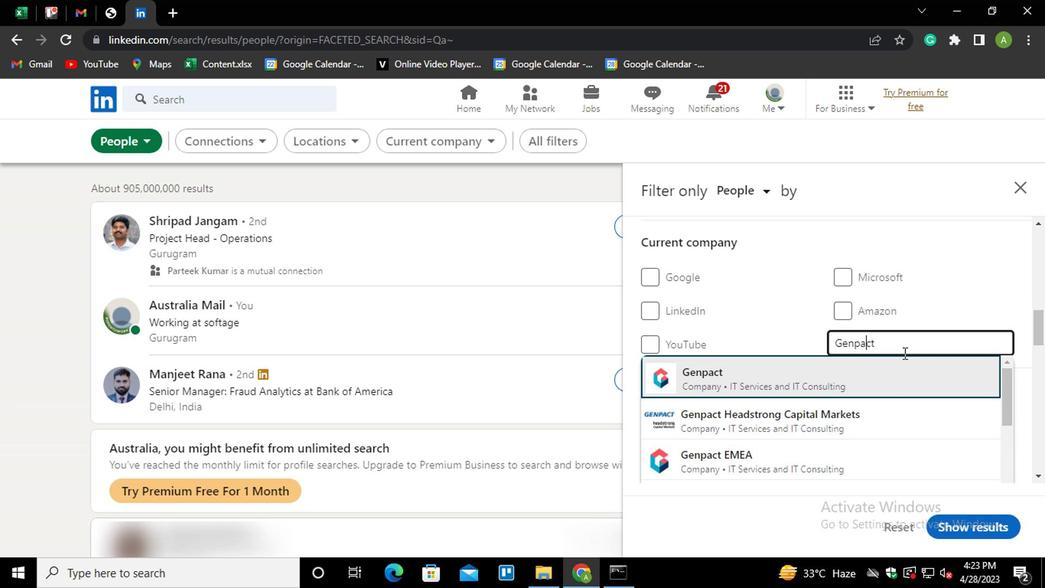 
Action: Mouse moved to (902, 350)
Screenshot: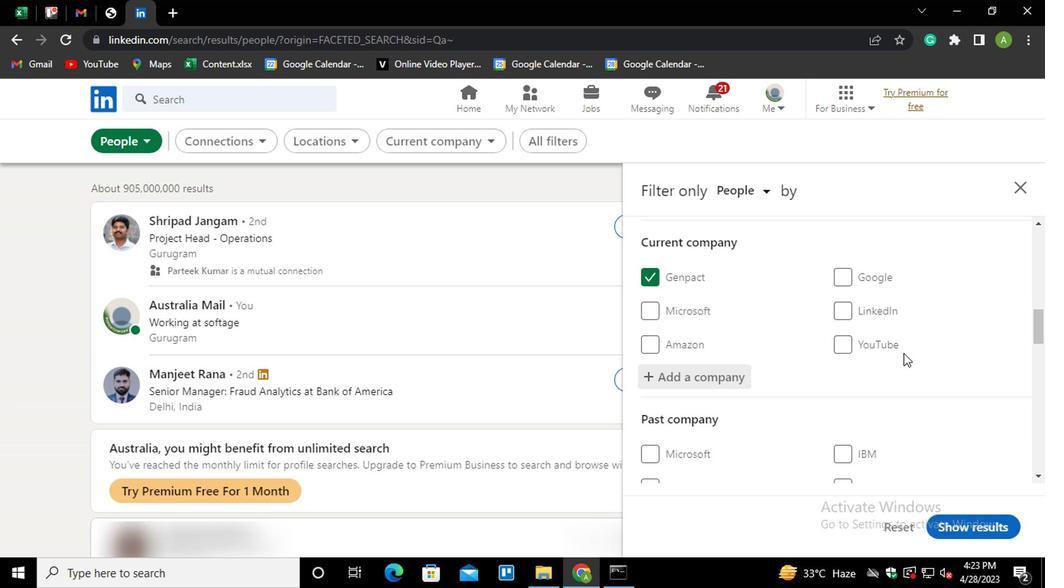
Action: Mouse scrolled (902, 349) with delta (0, -1)
Screenshot: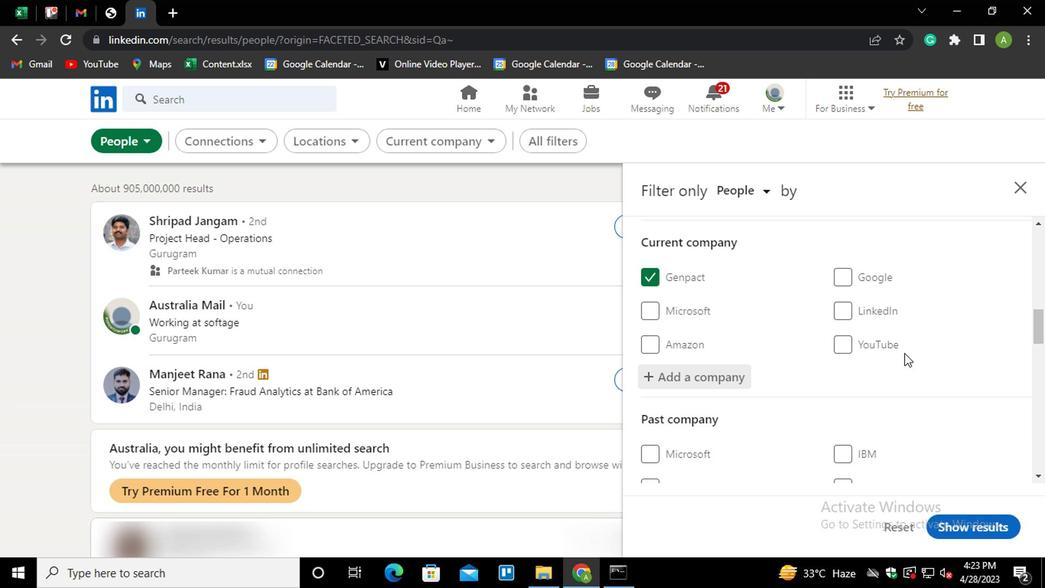 
Action: Mouse scrolled (902, 349) with delta (0, -1)
Screenshot: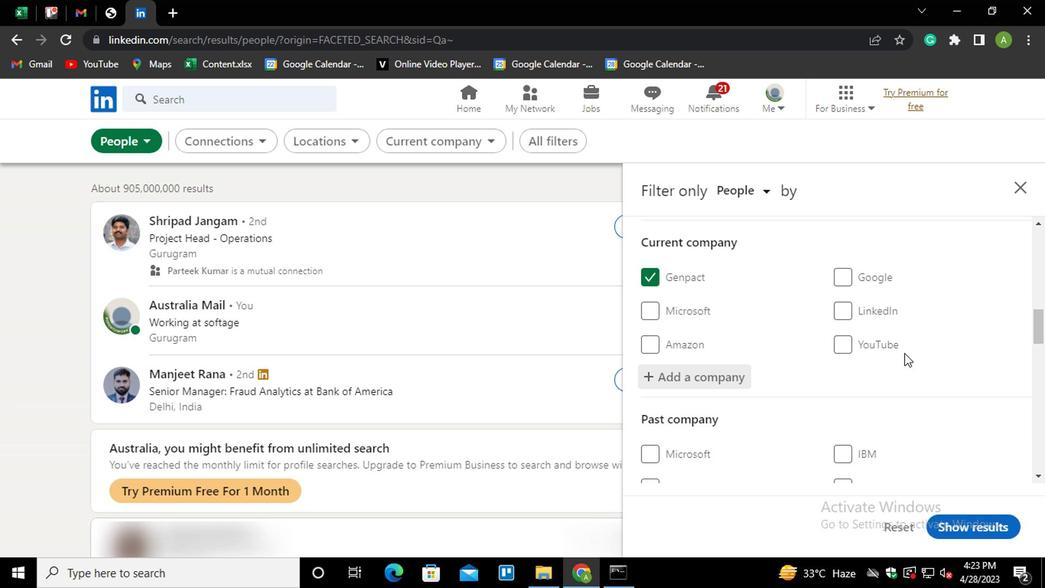 
Action: Mouse scrolled (902, 349) with delta (0, -1)
Screenshot: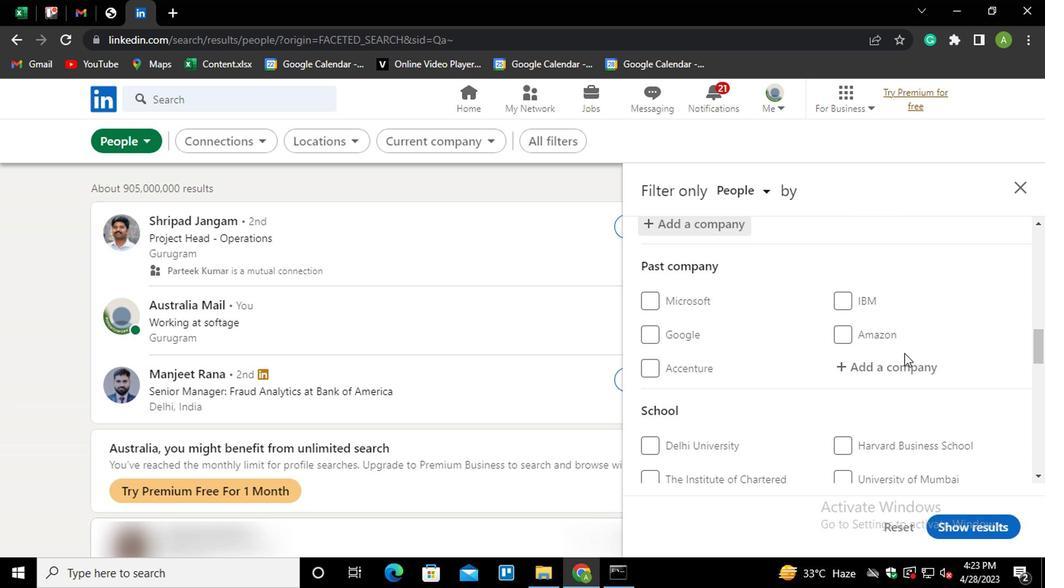 
Action: Mouse scrolled (902, 349) with delta (0, -1)
Screenshot: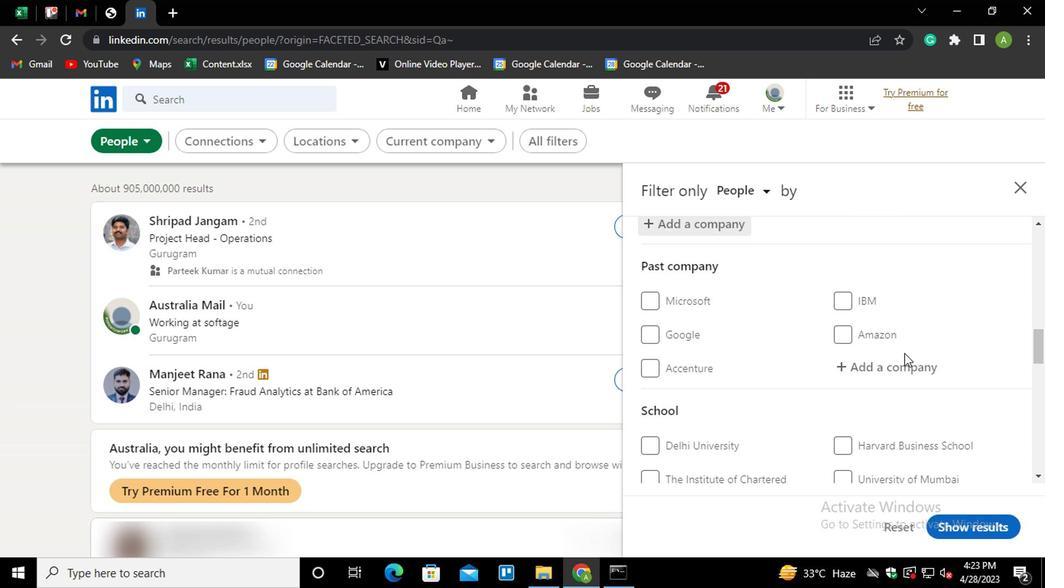 
Action: Mouse scrolled (902, 349) with delta (0, -1)
Screenshot: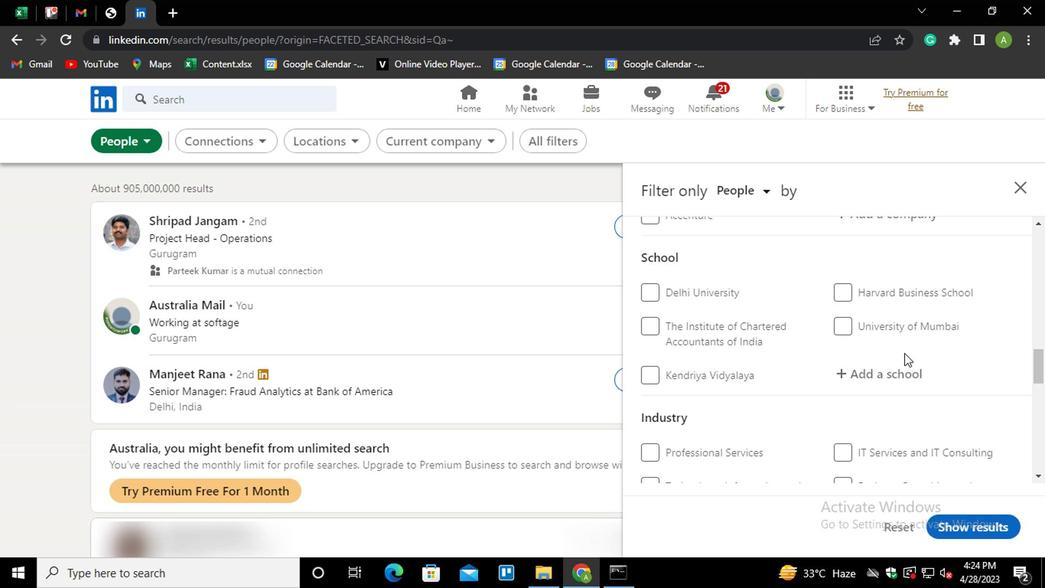 
Action: Mouse moved to (864, 295)
Screenshot: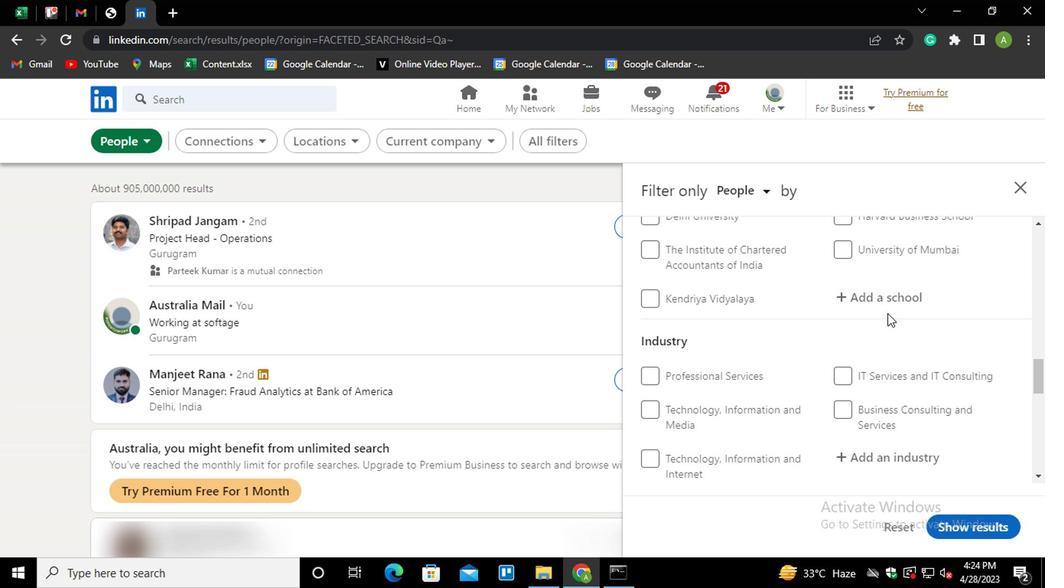 
Action: Mouse pressed left at (864, 295)
Screenshot: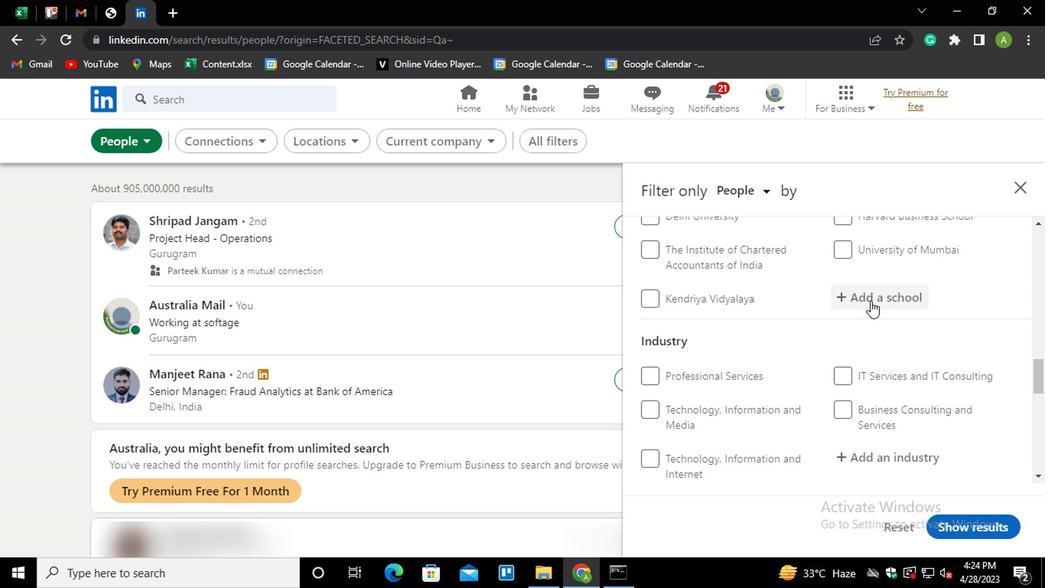
Action: Mouse moved to (876, 296)
Screenshot: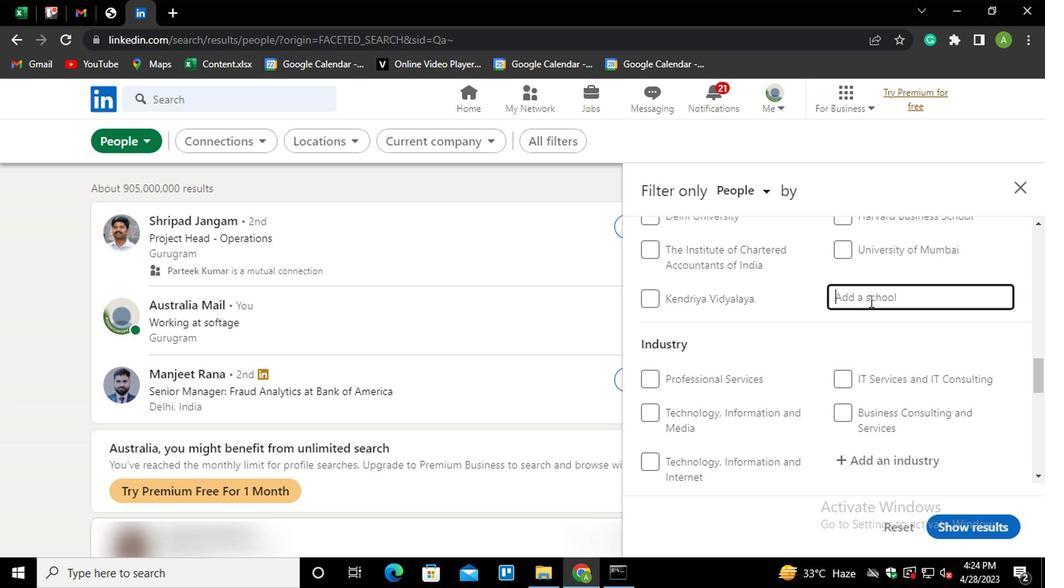 
Action: Mouse pressed left at (876, 296)
Screenshot: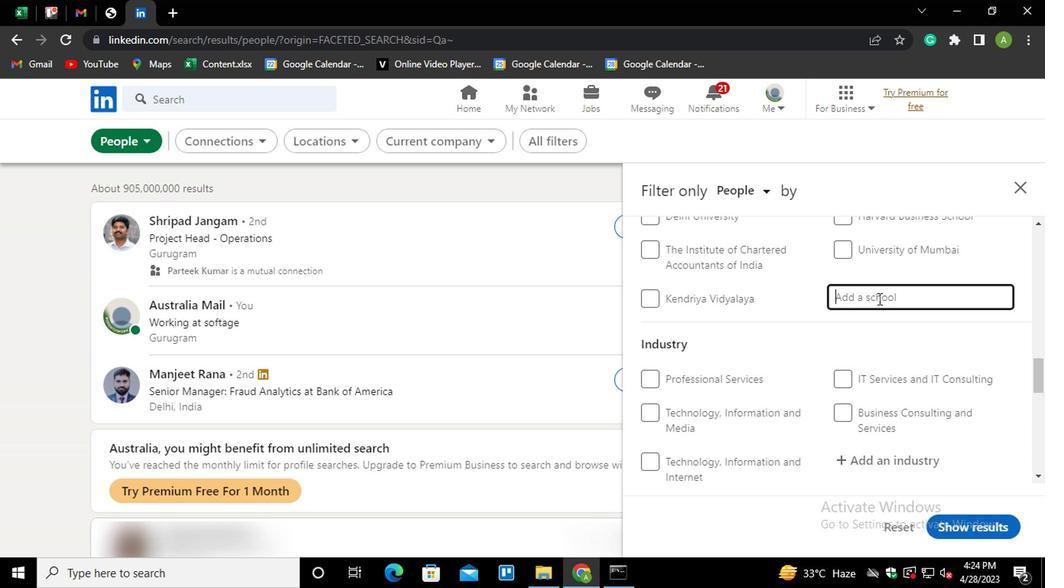 
Action: Key pressed <Key.shift>NOIDA<Key.down><Key.down><Key.enter>
Screenshot: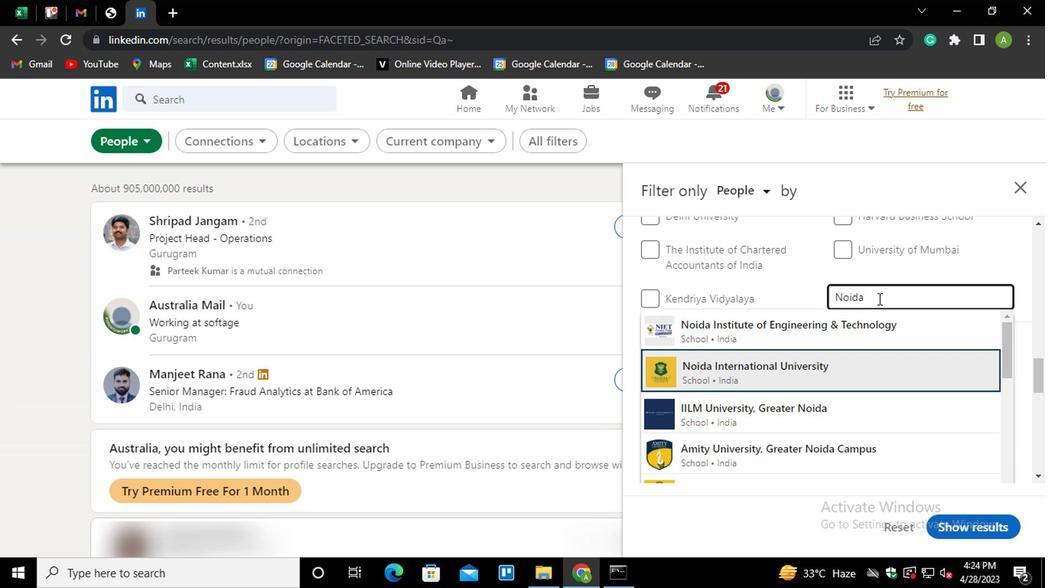
Action: Mouse scrolled (876, 295) with delta (0, -1)
Screenshot: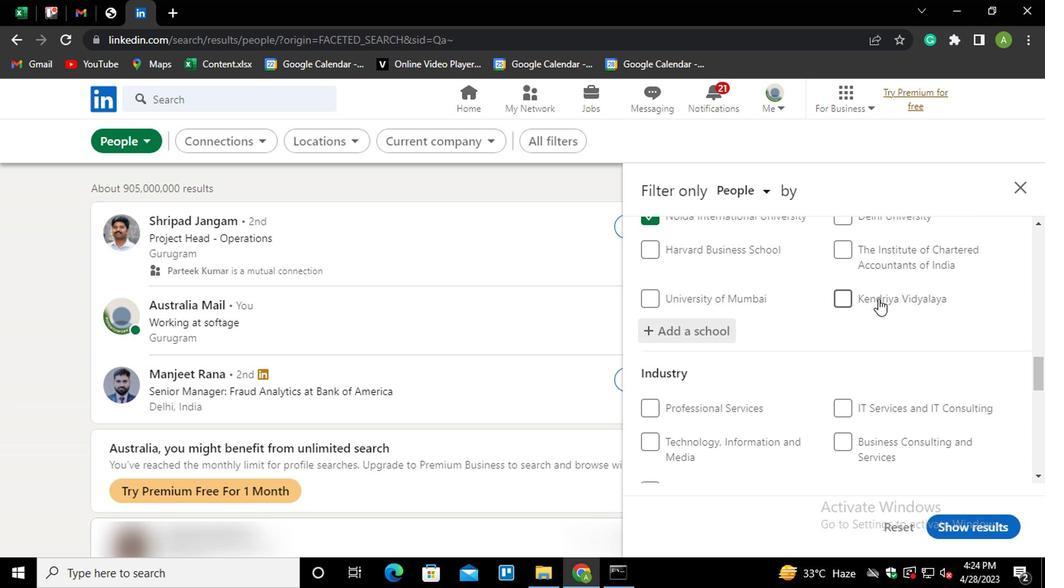 
Action: Mouse scrolled (876, 295) with delta (0, -1)
Screenshot: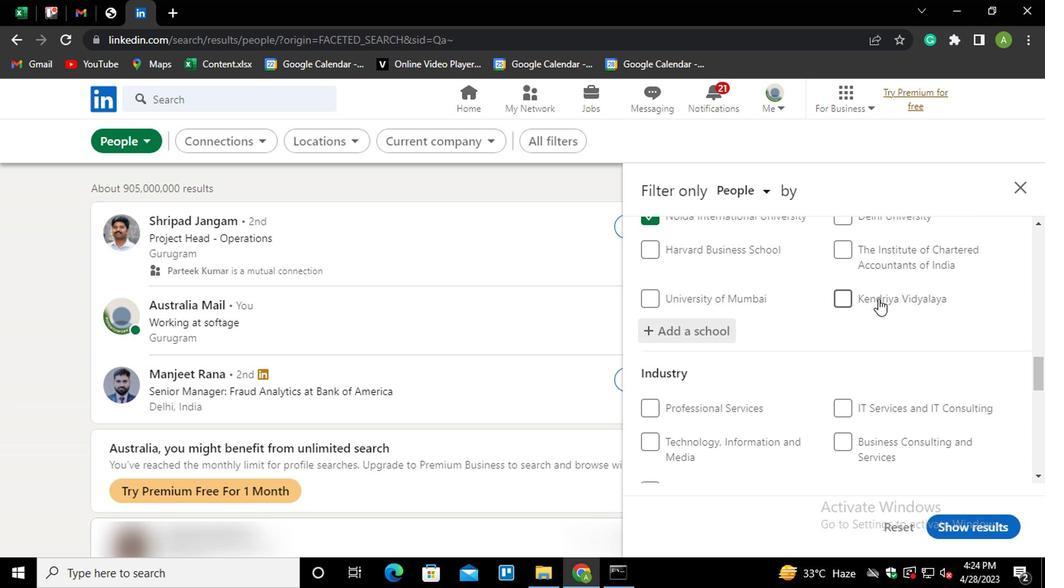
Action: Mouse moved to (874, 330)
Screenshot: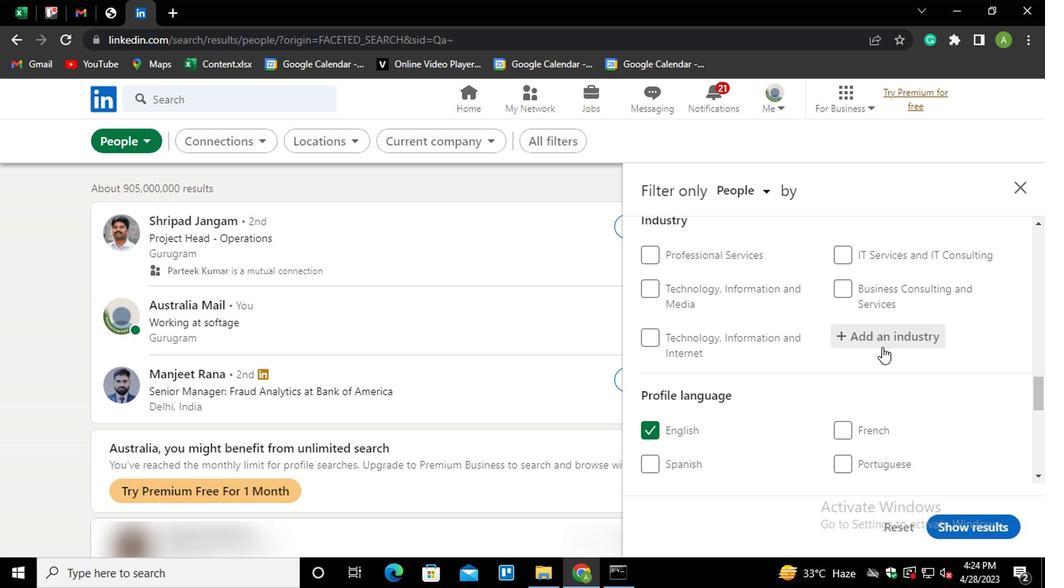 
Action: Mouse pressed left at (874, 330)
Screenshot: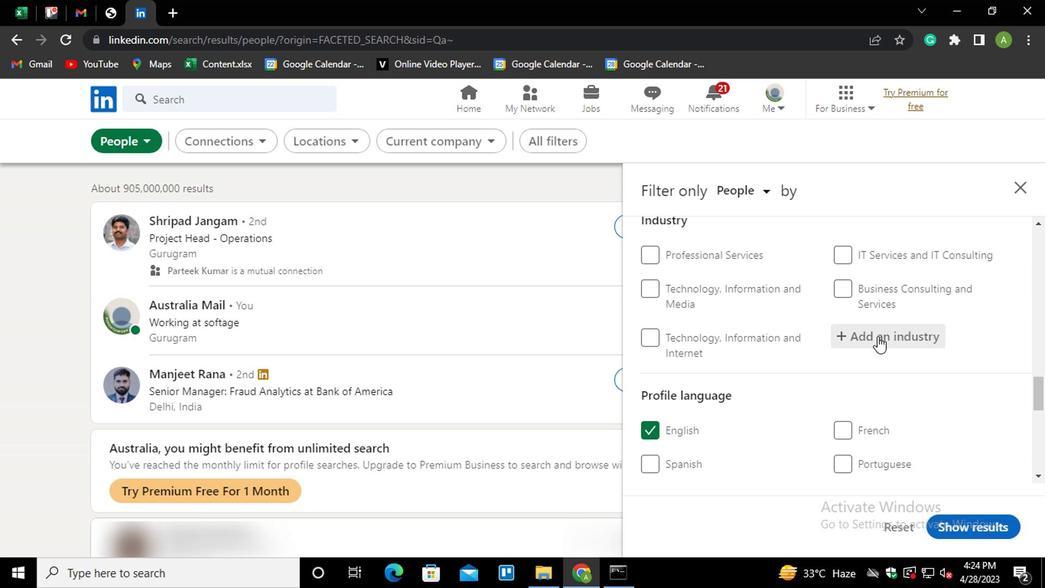 
Action: Key pressed <Key.shift>
Screenshot: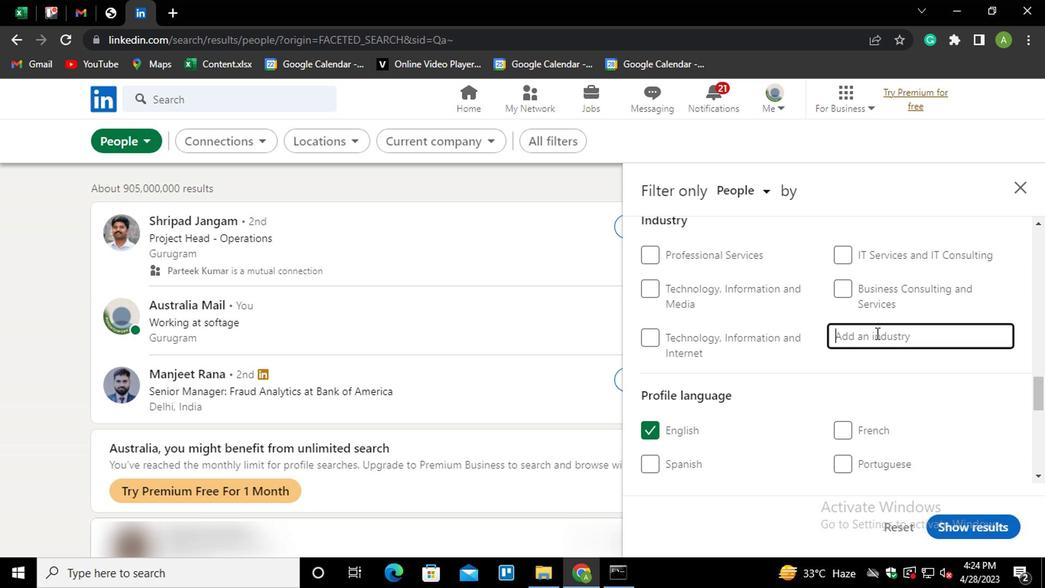
Action: Mouse moved to (871, 329)
Screenshot: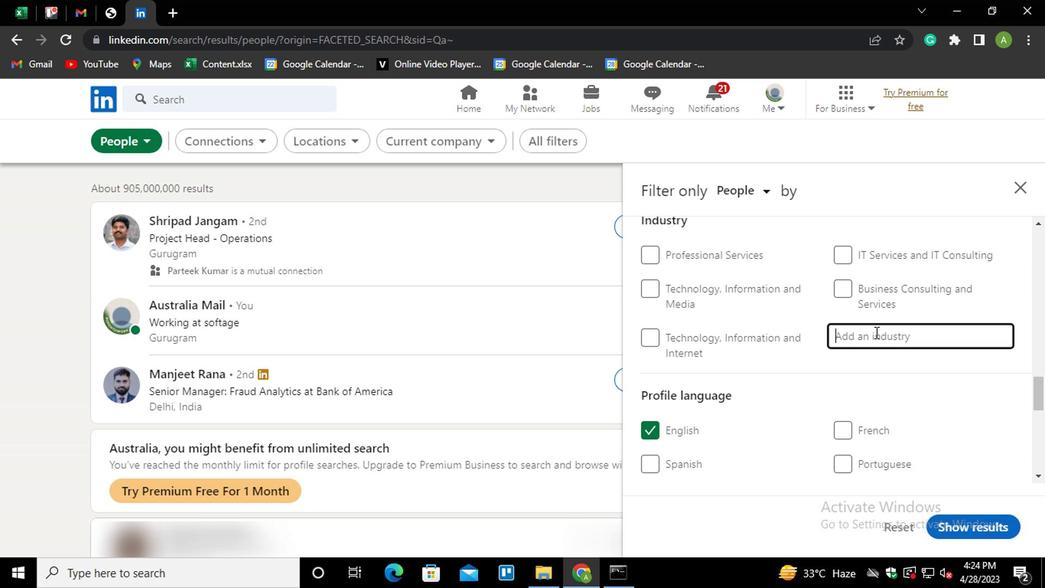 
Action: Key pressed RETAIL<Key.space><Key.shift>GA<Key.down><Key.enter>
Screenshot: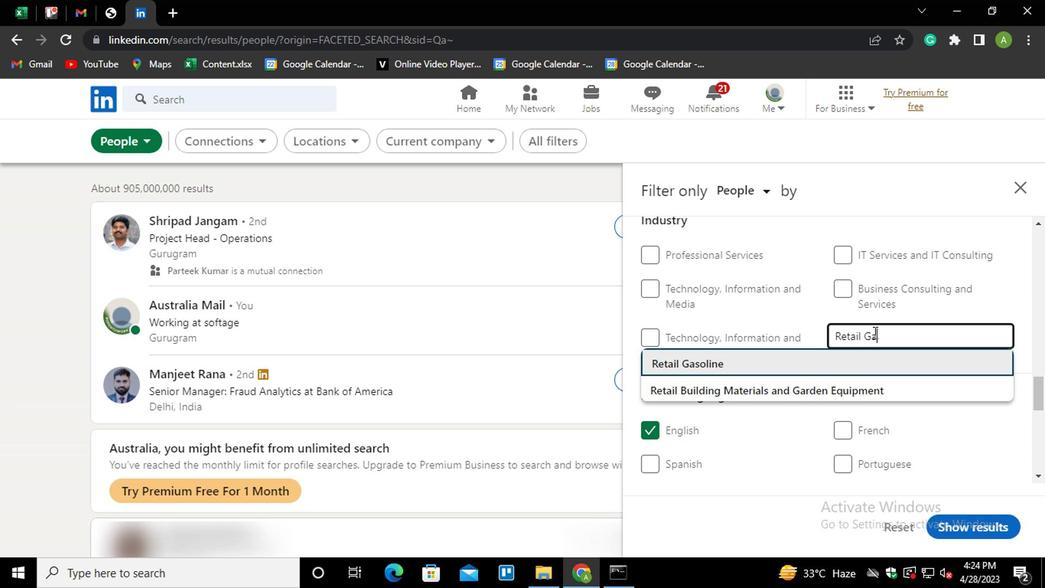 
Action: Mouse scrolled (871, 328) with delta (0, 0)
Screenshot: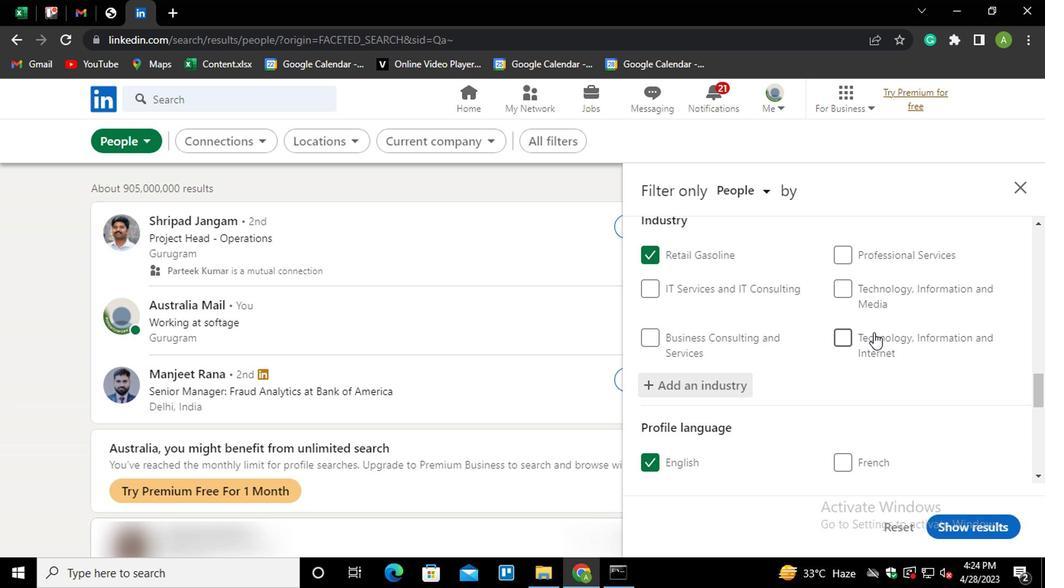 
Action: Mouse scrolled (871, 328) with delta (0, 0)
Screenshot: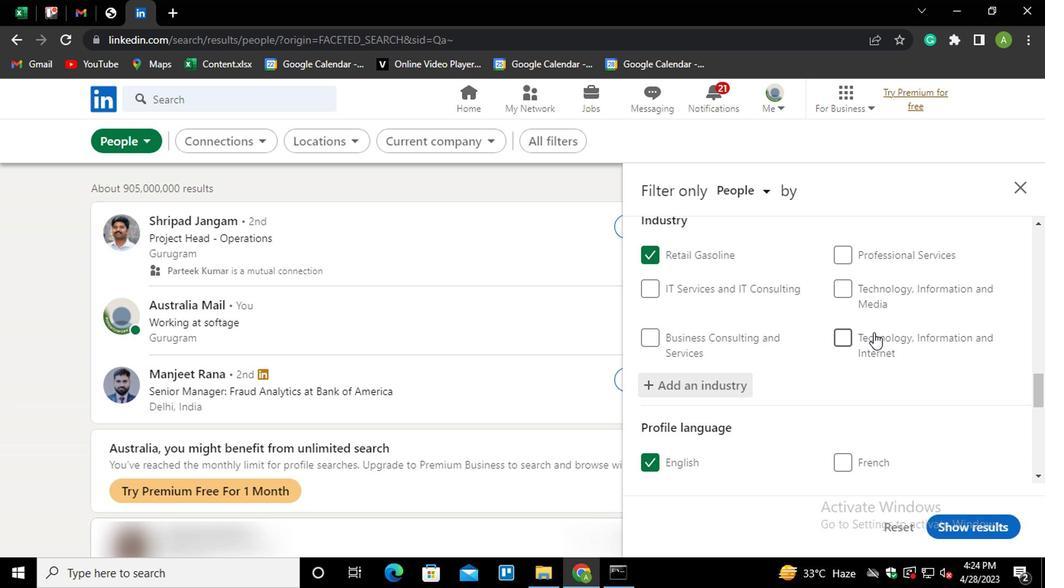 
Action: Mouse scrolled (871, 328) with delta (0, 0)
Screenshot: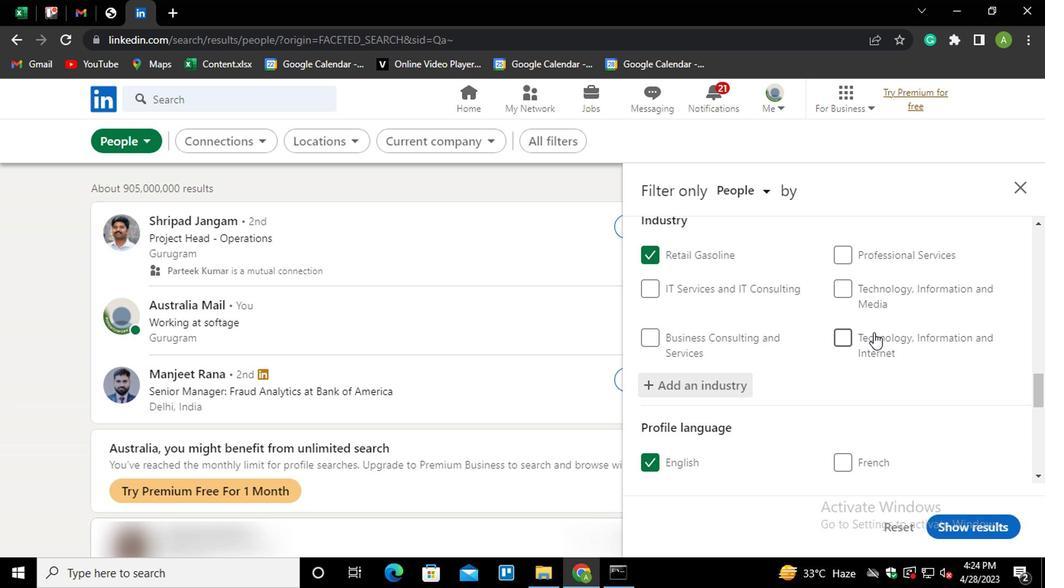 
Action: Mouse scrolled (871, 328) with delta (0, 0)
Screenshot: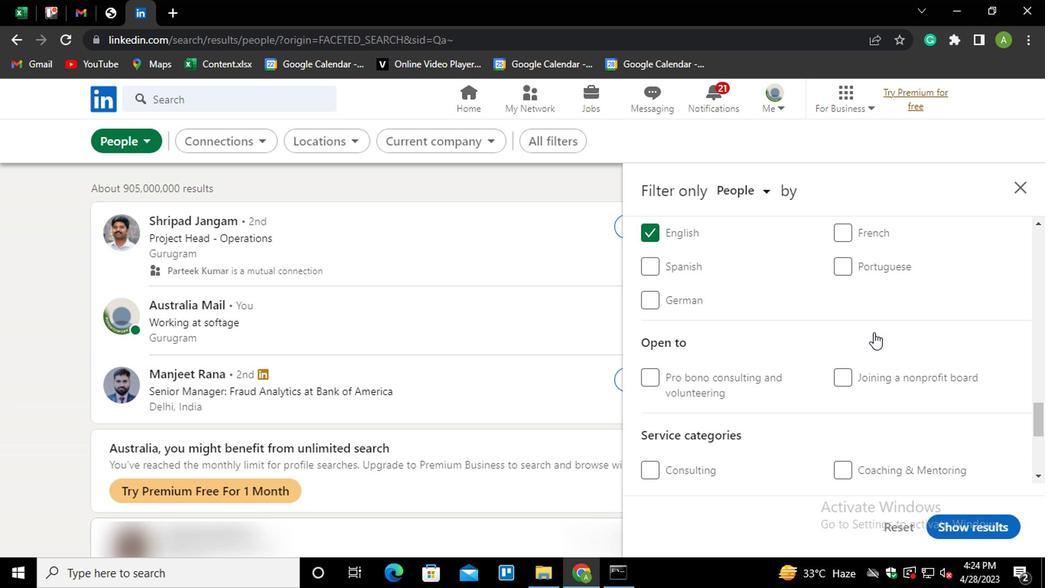 
Action: Mouse scrolled (871, 328) with delta (0, 0)
Screenshot: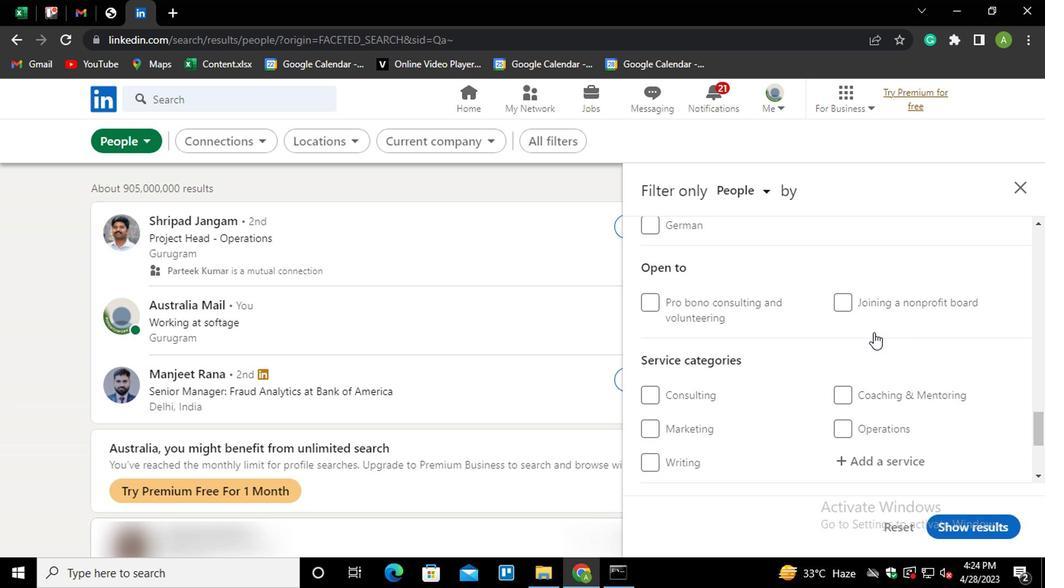 
Action: Mouse moved to (878, 376)
Screenshot: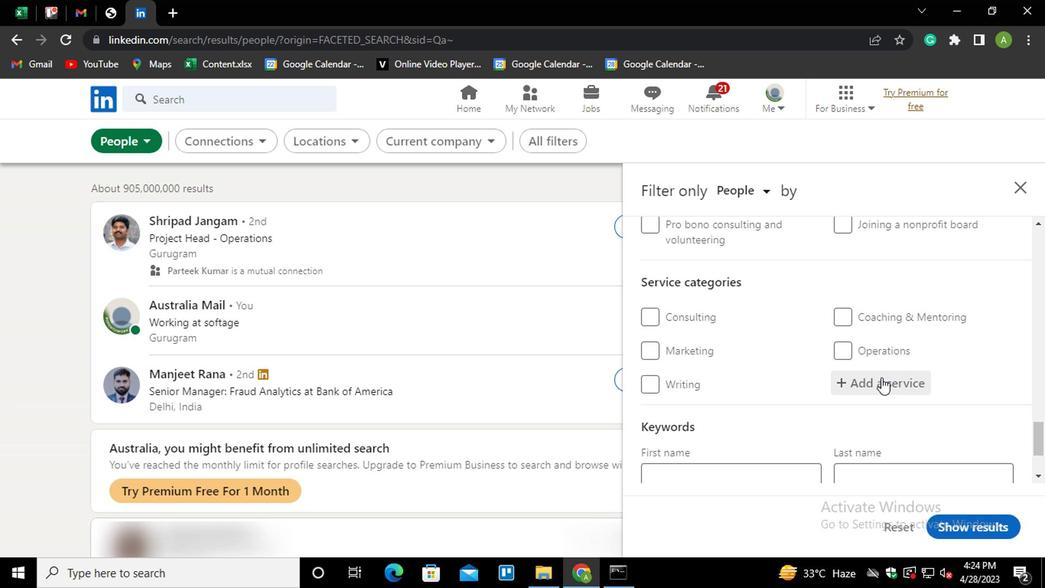 
Action: Mouse pressed left at (878, 376)
Screenshot: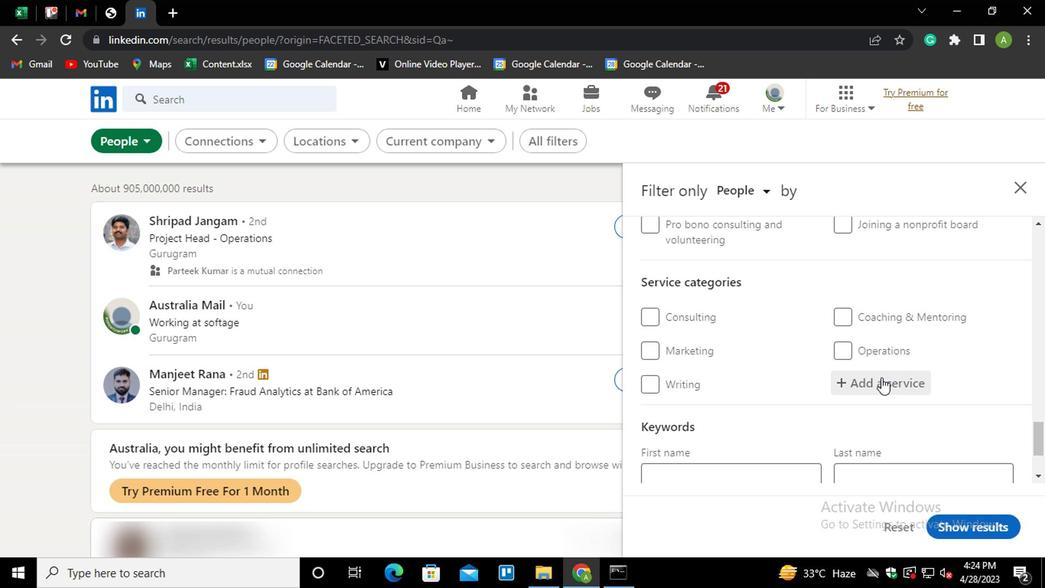 
Action: Key pressed <Key.shift>GROWTH<Key.down><Key.enter>
Screenshot: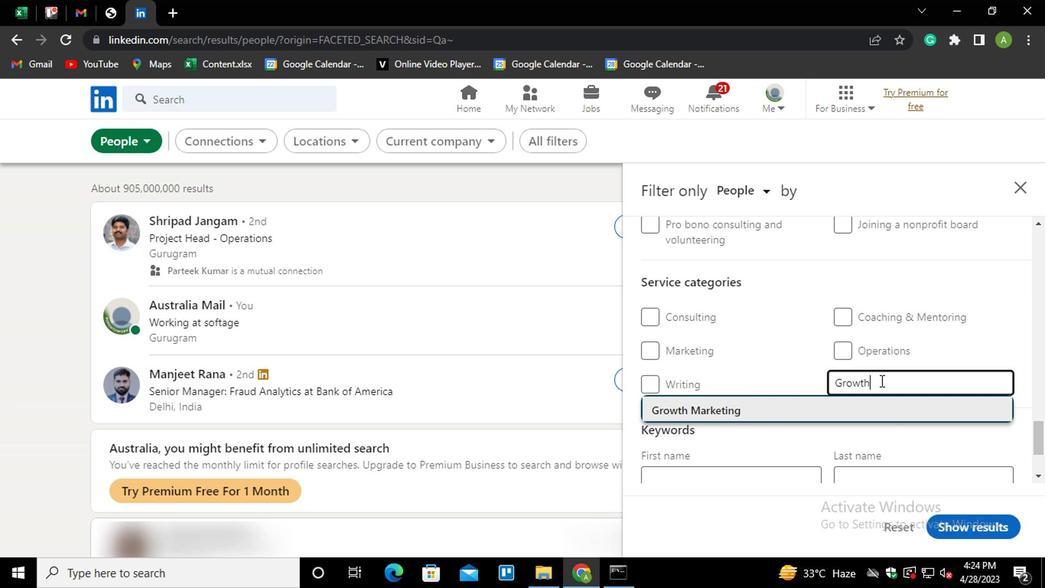 
Action: Mouse scrolled (878, 376) with delta (0, 0)
Screenshot: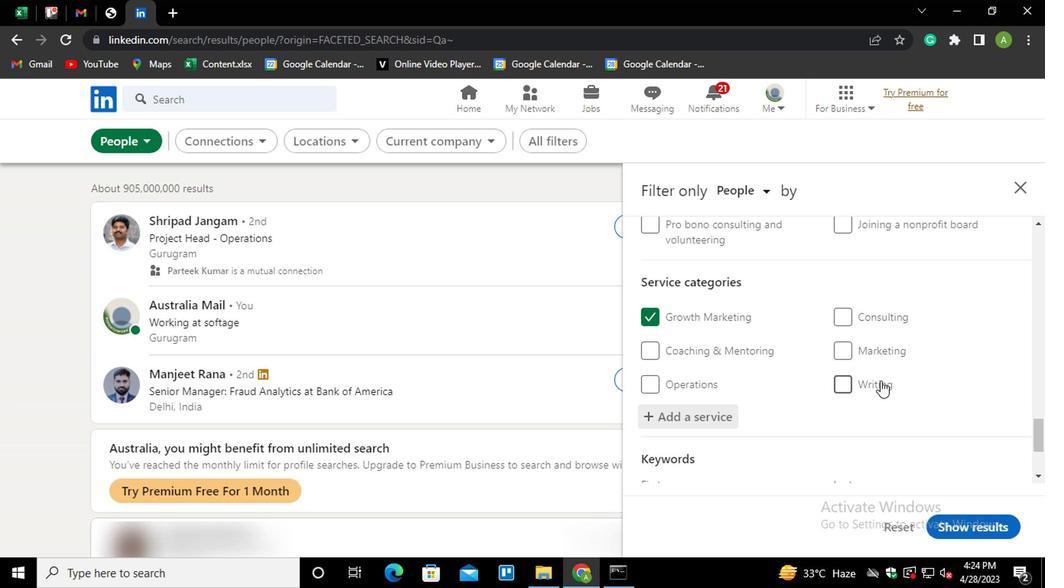 
Action: Mouse scrolled (878, 376) with delta (0, 0)
Screenshot: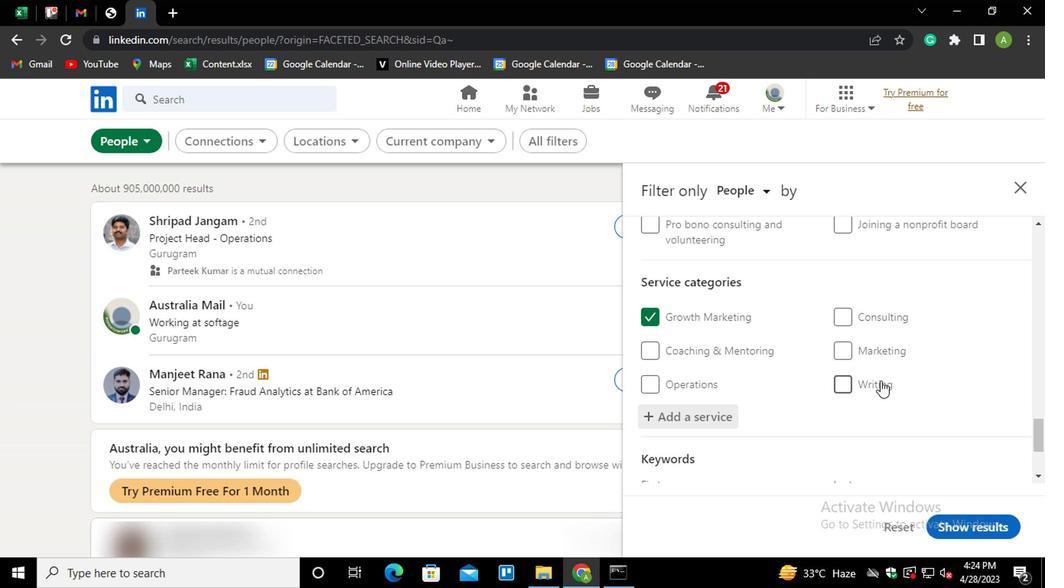 
Action: Mouse scrolled (878, 376) with delta (0, 0)
Screenshot: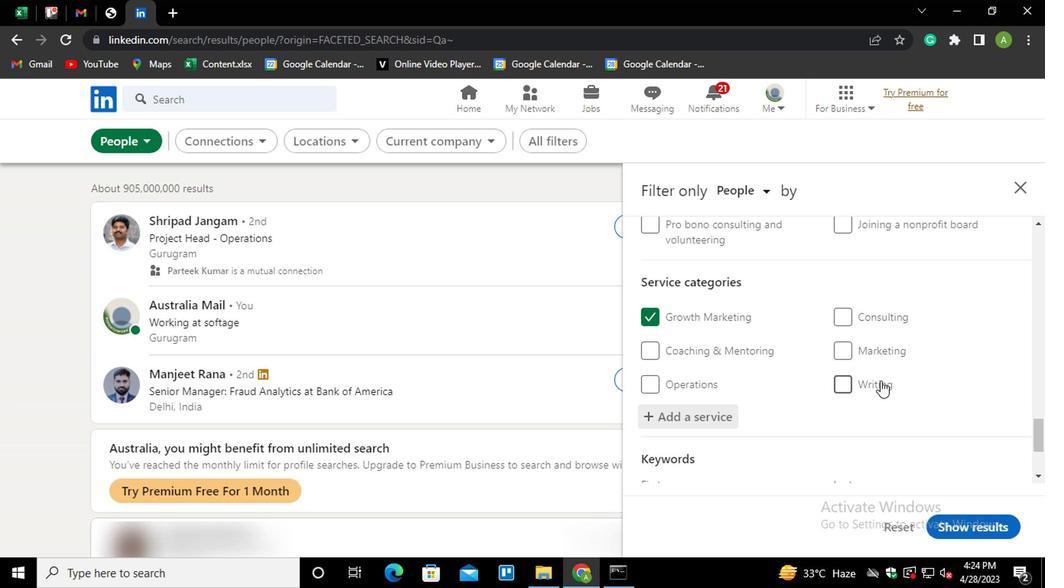 
Action: Mouse scrolled (878, 376) with delta (0, 0)
Screenshot: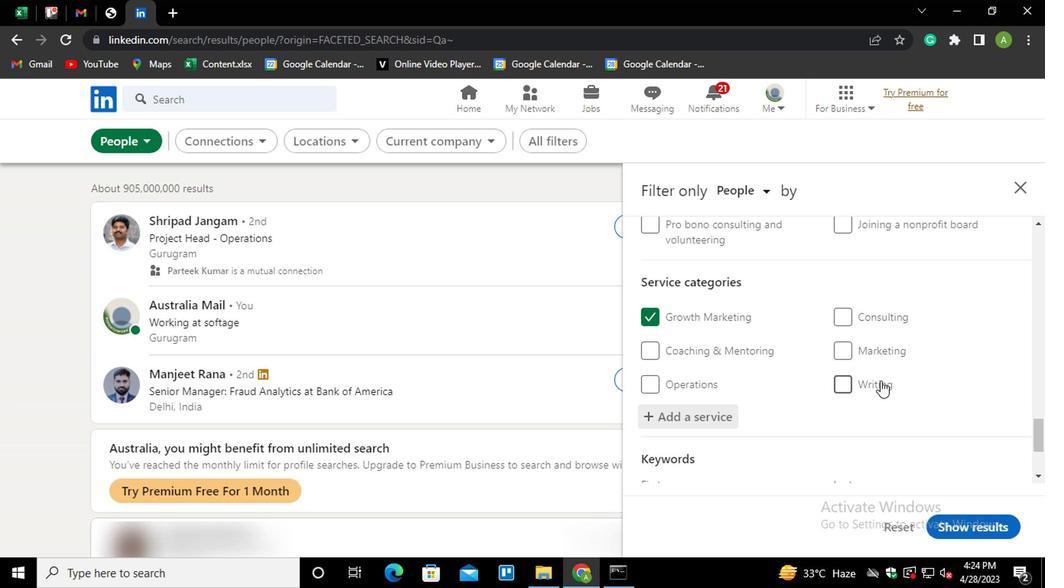 
Action: Mouse scrolled (878, 376) with delta (0, 0)
Screenshot: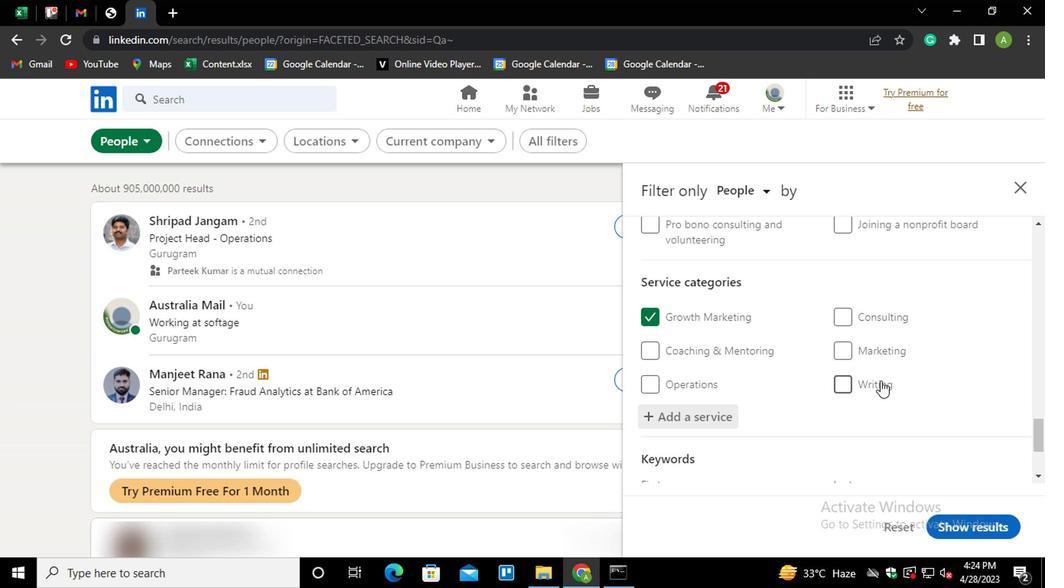 
Action: Mouse scrolled (878, 376) with delta (0, 0)
Screenshot: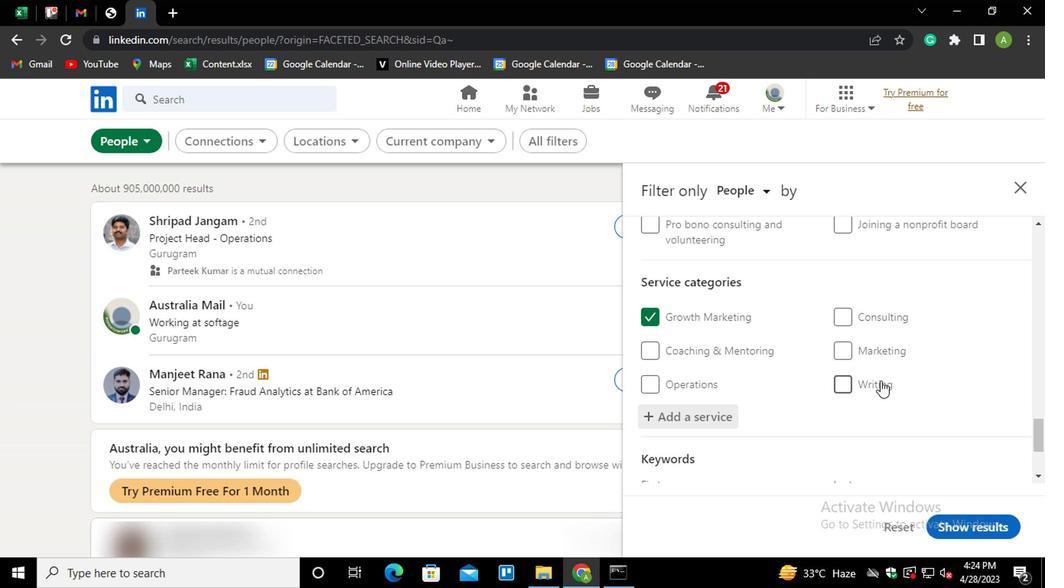 
Action: Mouse moved to (728, 410)
Screenshot: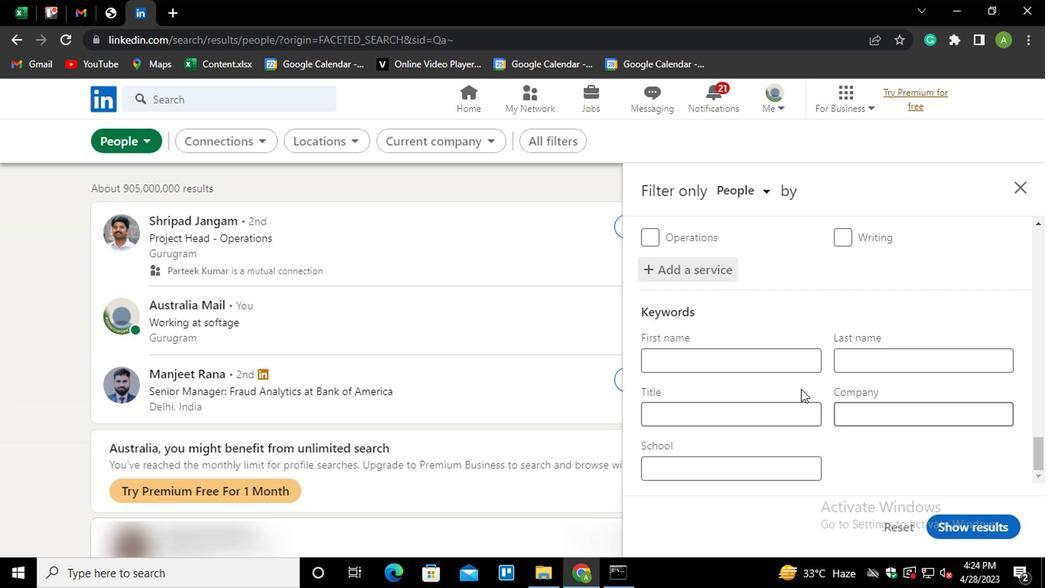 
Action: Mouse pressed left at (728, 410)
Screenshot: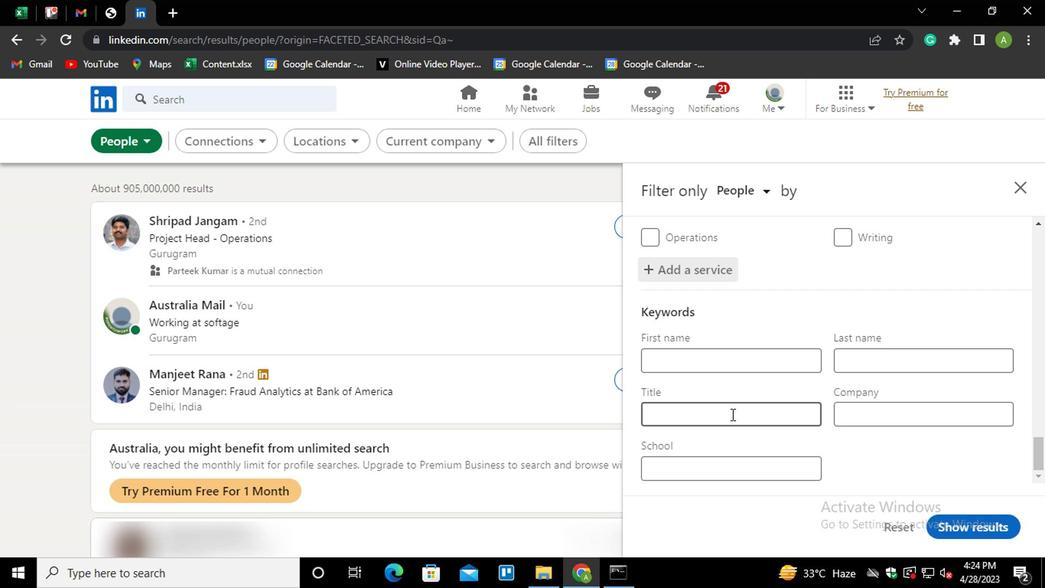 
Action: Mouse moved to (728, 410)
Screenshot: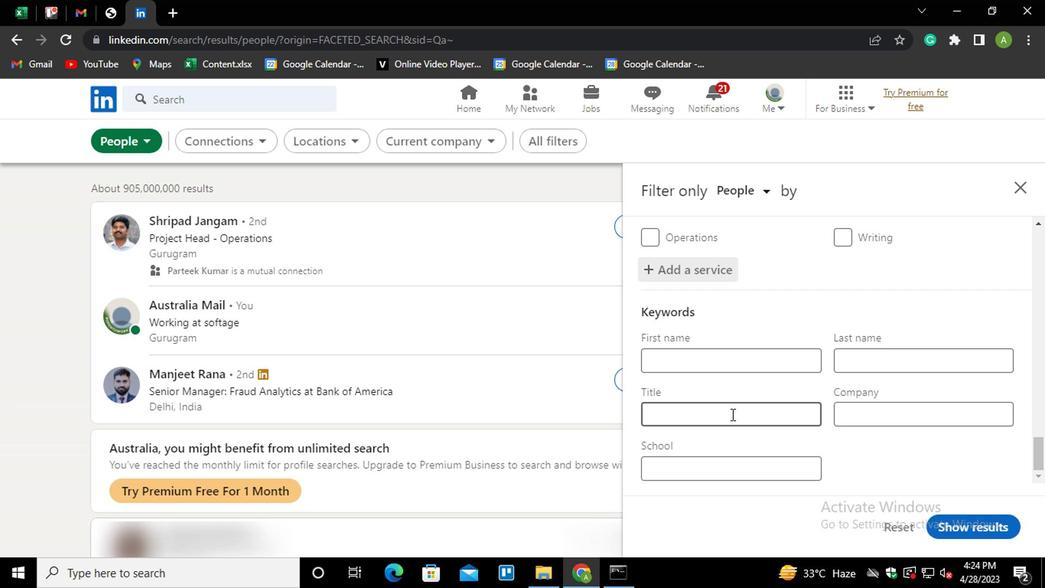 
Action: Key pressed <Key.shift><Key.shift><Key.shift><Key.shift><Key.shift><Key.shift><Key.shift><Key.shift><Key.shift>GRAPHO<Key.backspace>IC<Key.space><Key.shift>DESO<Key.backspace>IGNER
Screenshot: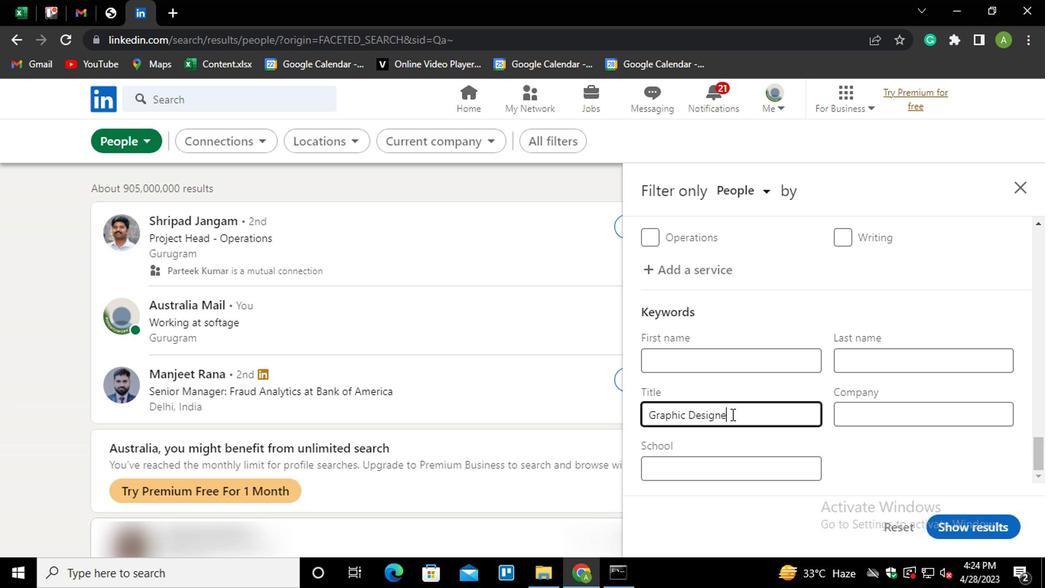 
Action: Mouse moved to (930, 479)
Screenshot: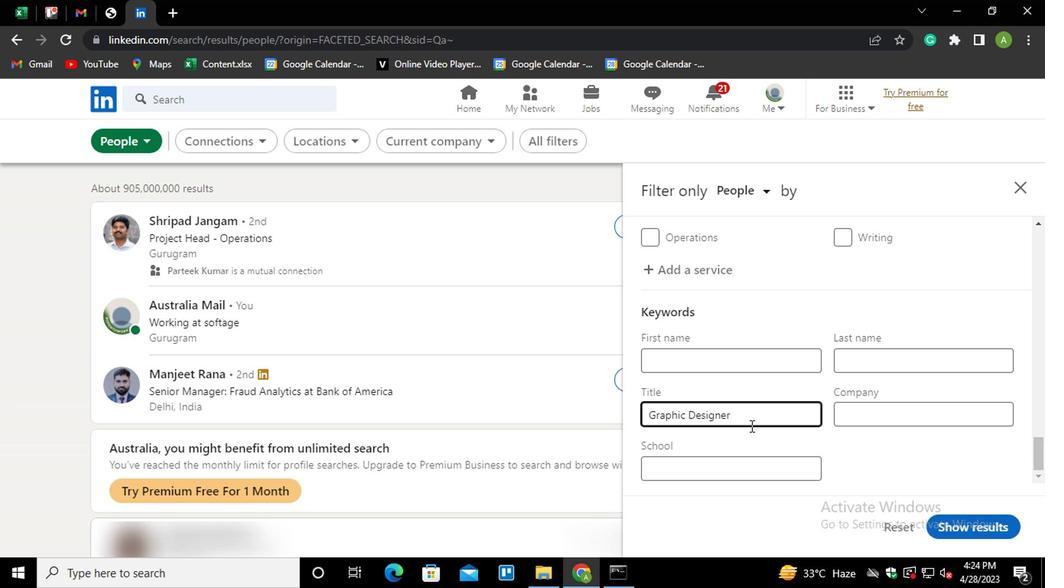 
Action: Mouse pressed left at (930, 479)
Screenshot: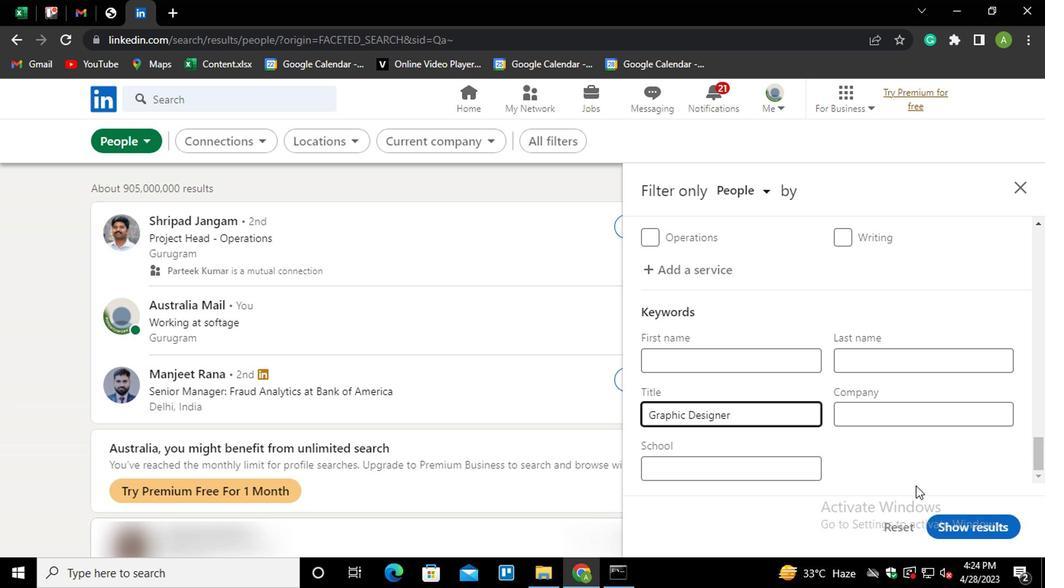 
Action: Mouse moved to (966, 515)
Screenshot: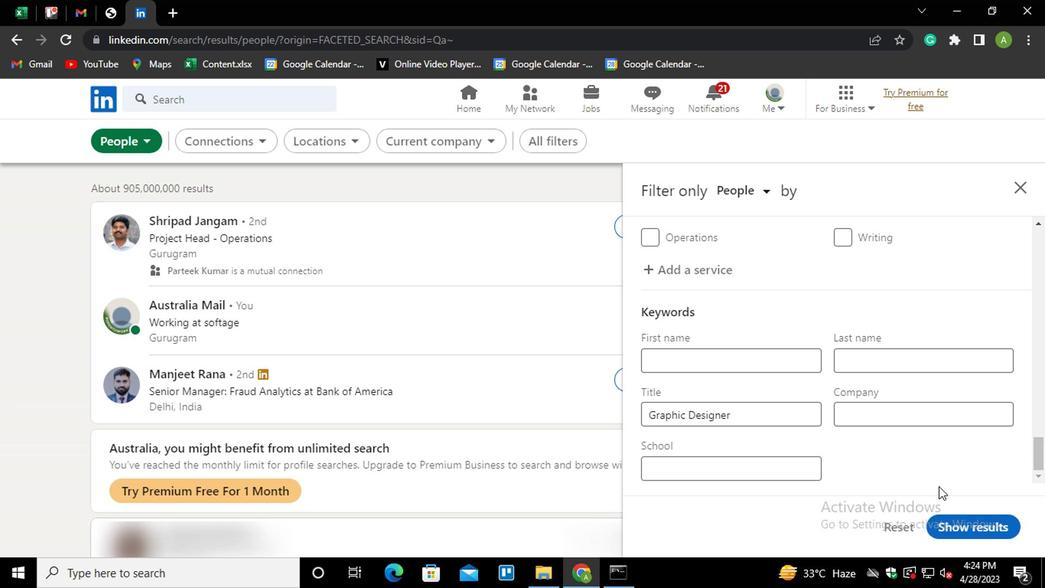 
Action: Mouse pressed left at (966, 515)
Screenshot: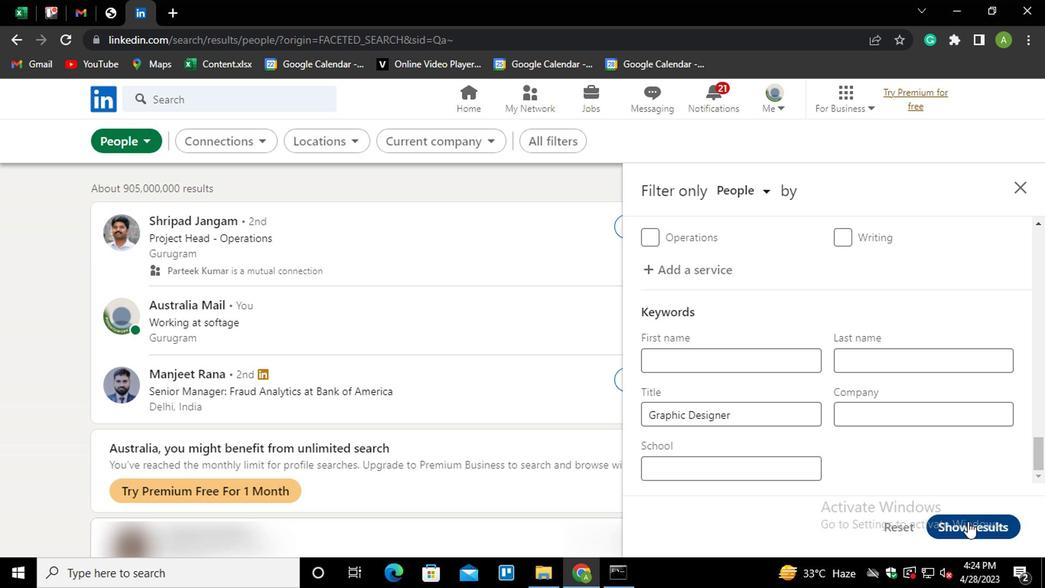 
